 Task: Find connections with filter location At Tall al Kabīr with filter topic #jobwith filter profile language Potuguese with filter current company Isha Foundation with filter school Amity University Rajasthan, Jaipur with filter industry Oil Extraction with filter service category Administrative with filter keywords title Paralegal
Action: Mouse moved to (545, 75)
Screenshot: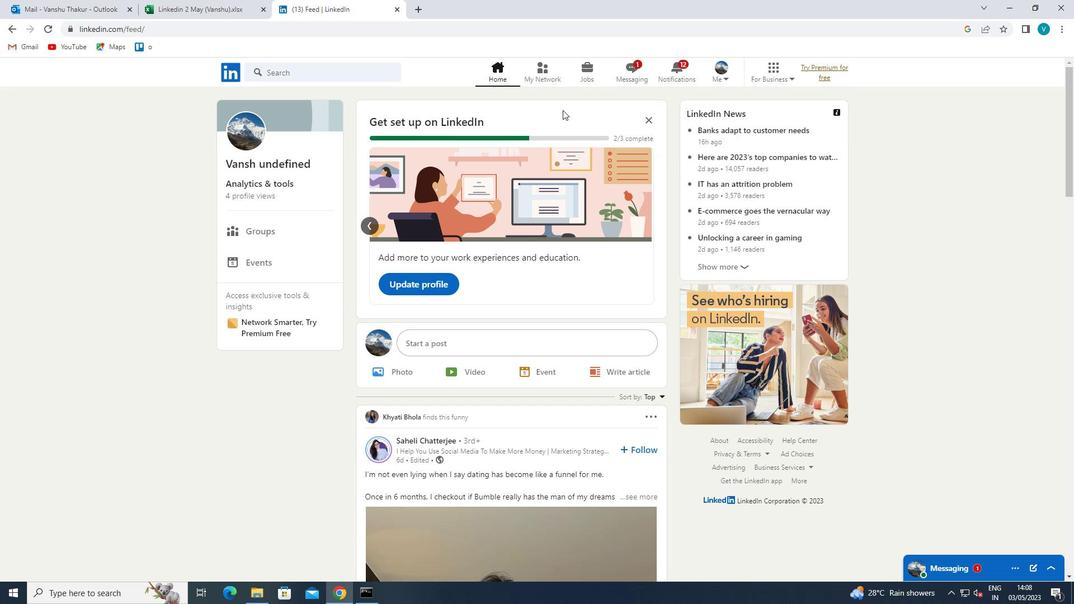
Action: Mouse pressed left at (545, 75)
Screenshot: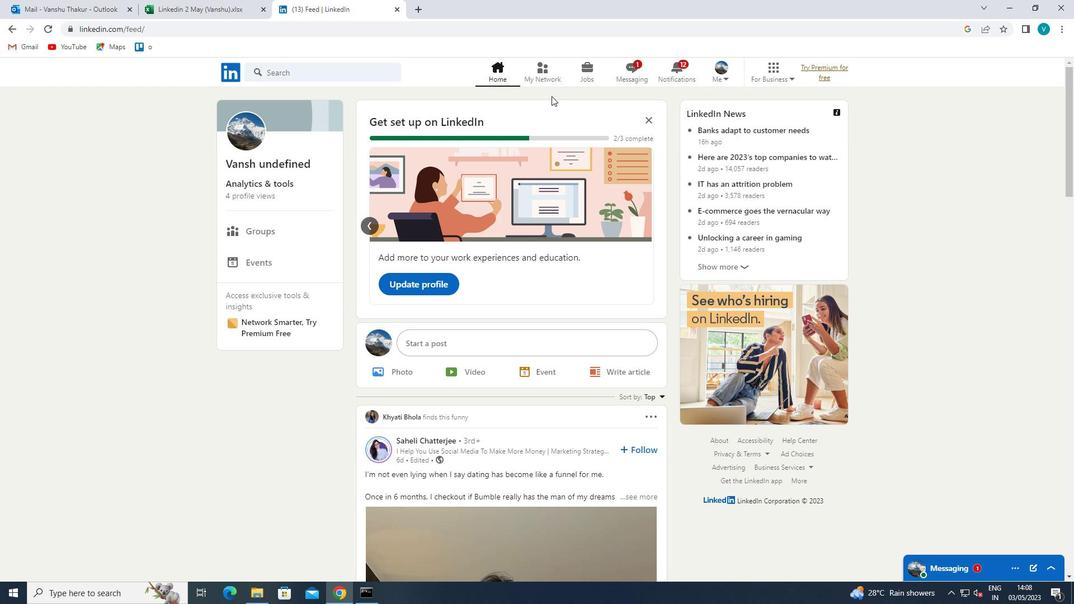 
Action: Mouse moved to (340, 132)
Screenshot: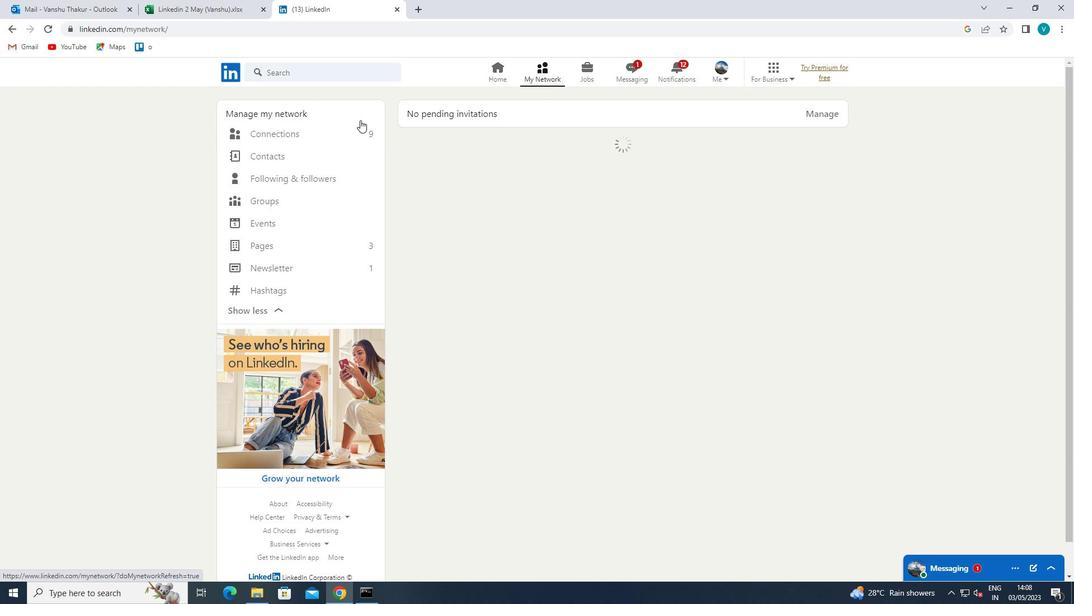 
Action: Mouse pressed left at (340, 132)
Screenshot: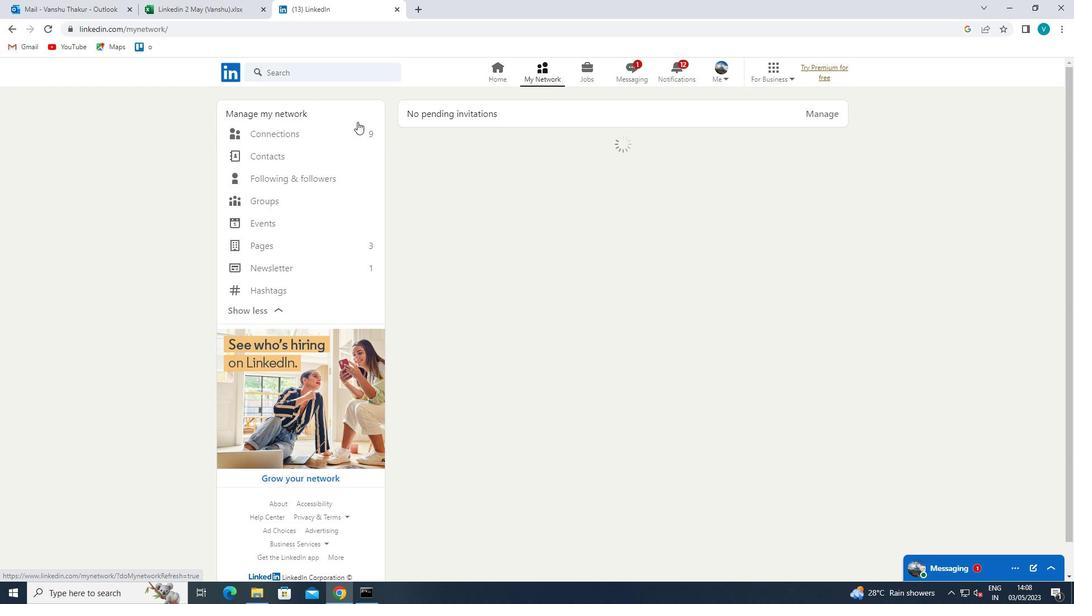 
Action: Mouse moved to (636, 127)
Screenshot: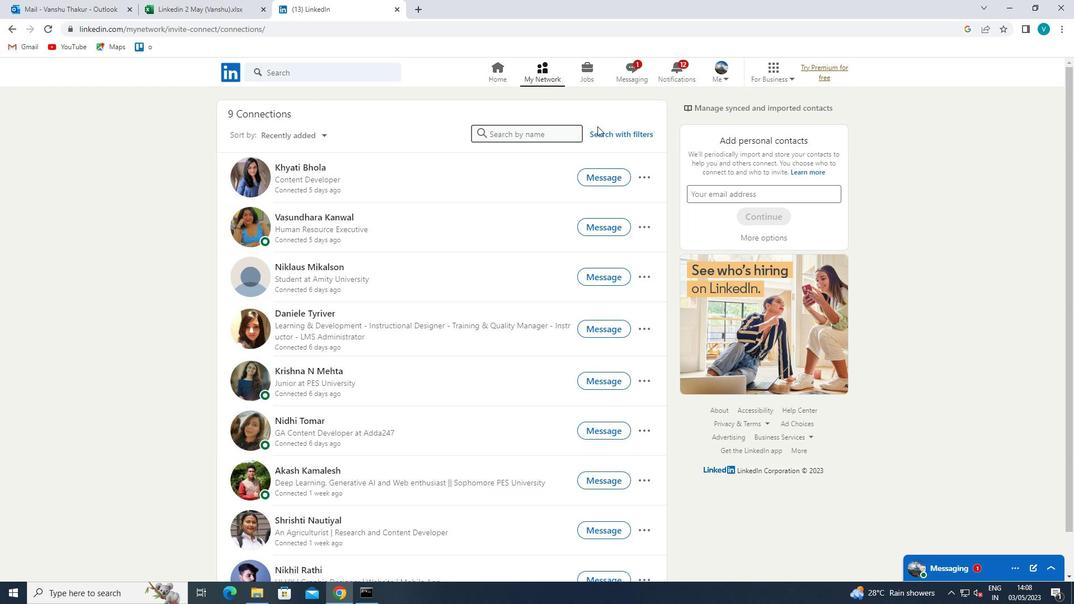 
Action: Mouse pressed left at (636, 127)
Screenshot: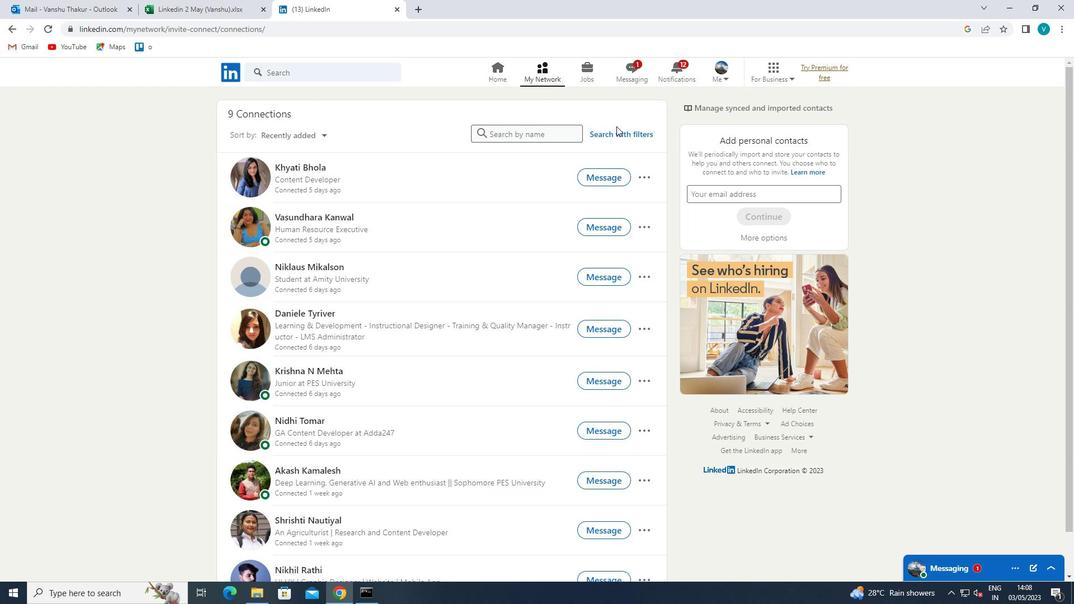 
Action: Mouse moved to (517, 101)
Screenshot: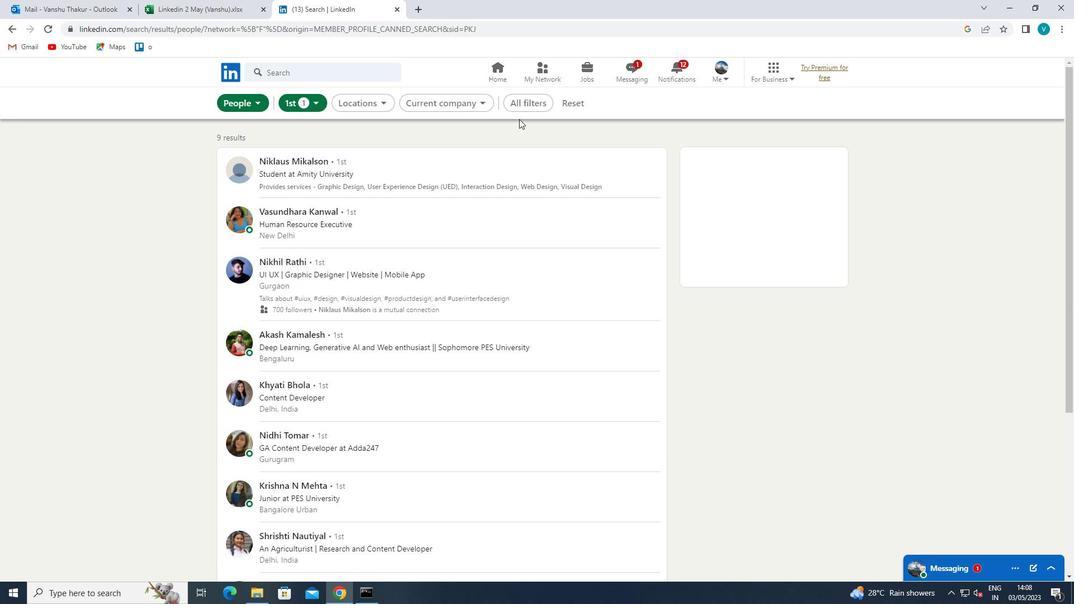 
Action: Mouse pressed left at (517, 101)
Screenshot: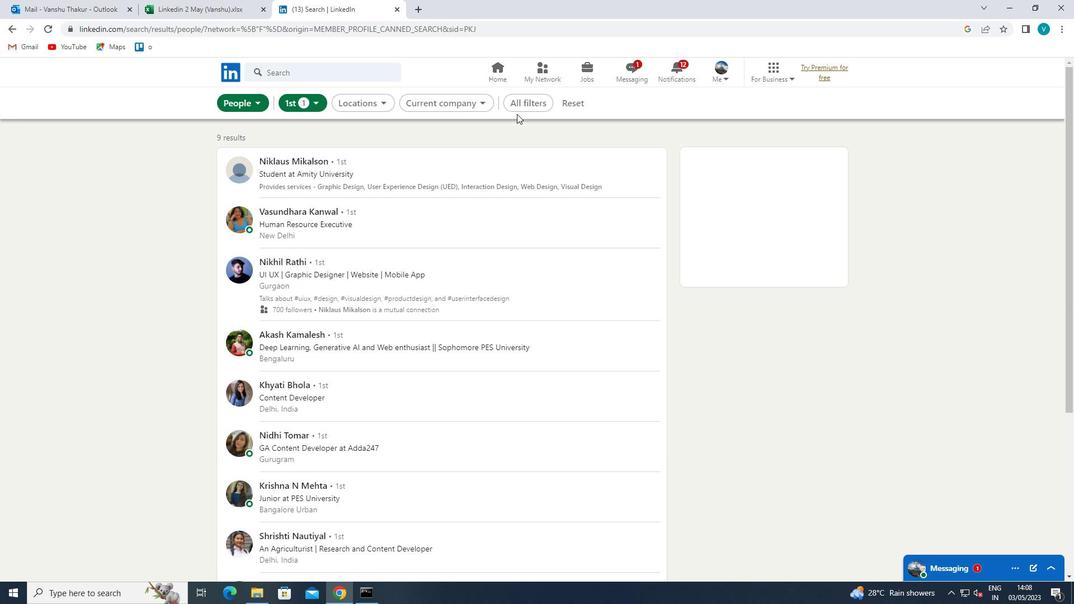 
Action: Mouse moved to (867, 263)
Screenshot: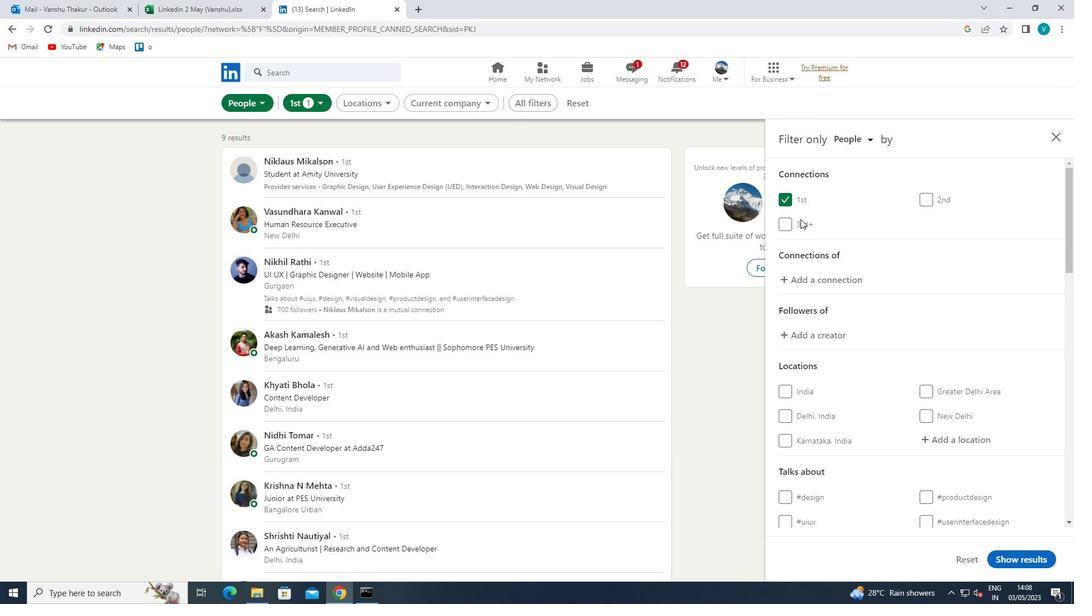 
Action: Mouse scrolled (867, 262) with delta (0, 0)
Screenshot: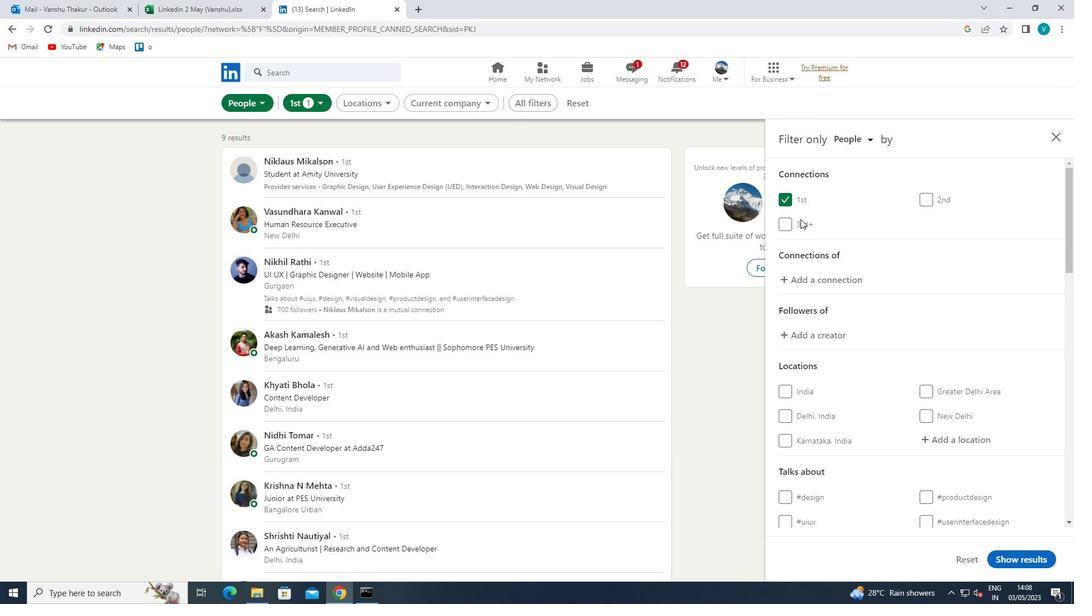 
Action: Mouse moved to (871, 267)
Screenshot: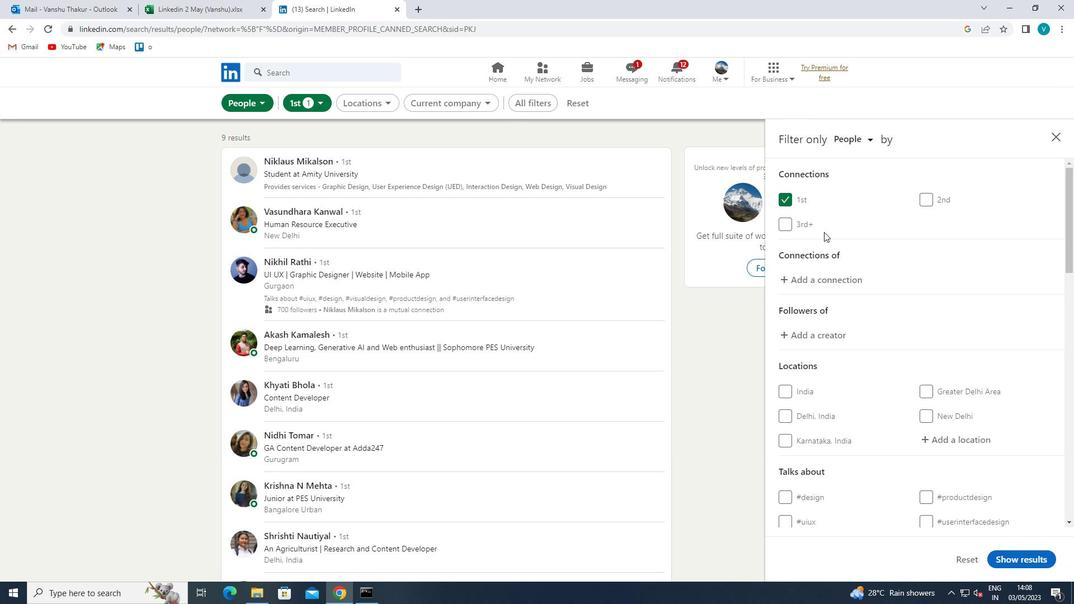 
Action: Mouse scrolled (871, 266) with delta (0, 0)
Screenshot: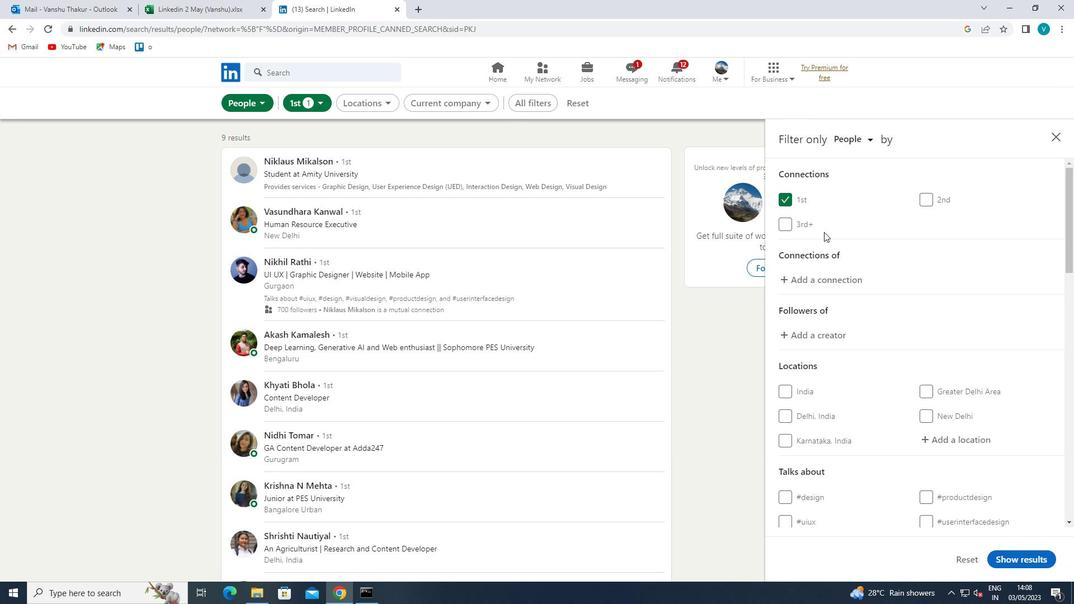 
Action: Mouse moved to (960, 332)
Screenshot: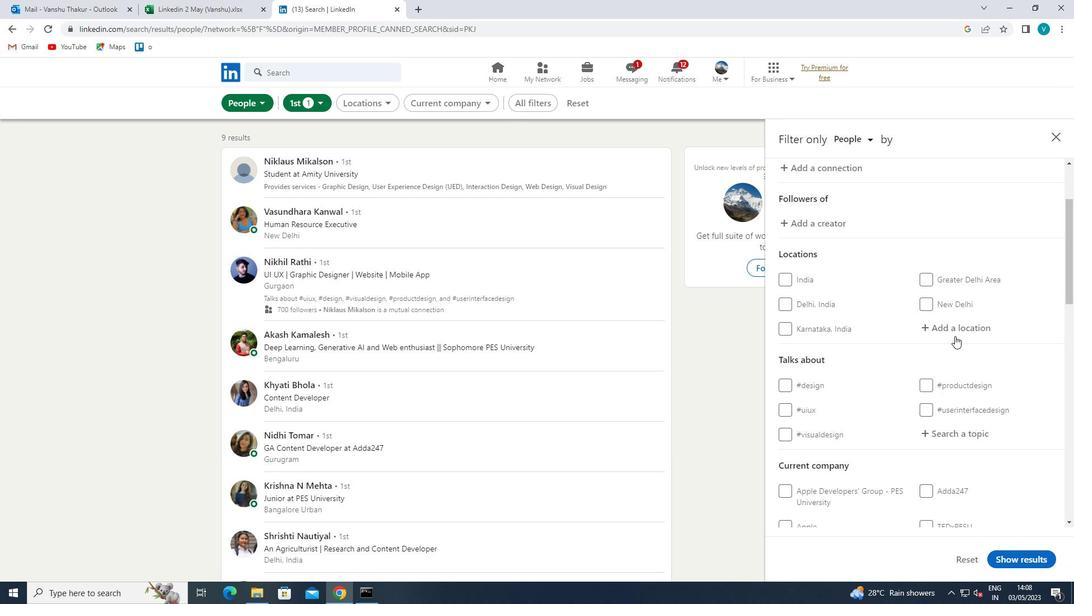 
Action: Mouse pressed left at (960, 332)
Screenshot: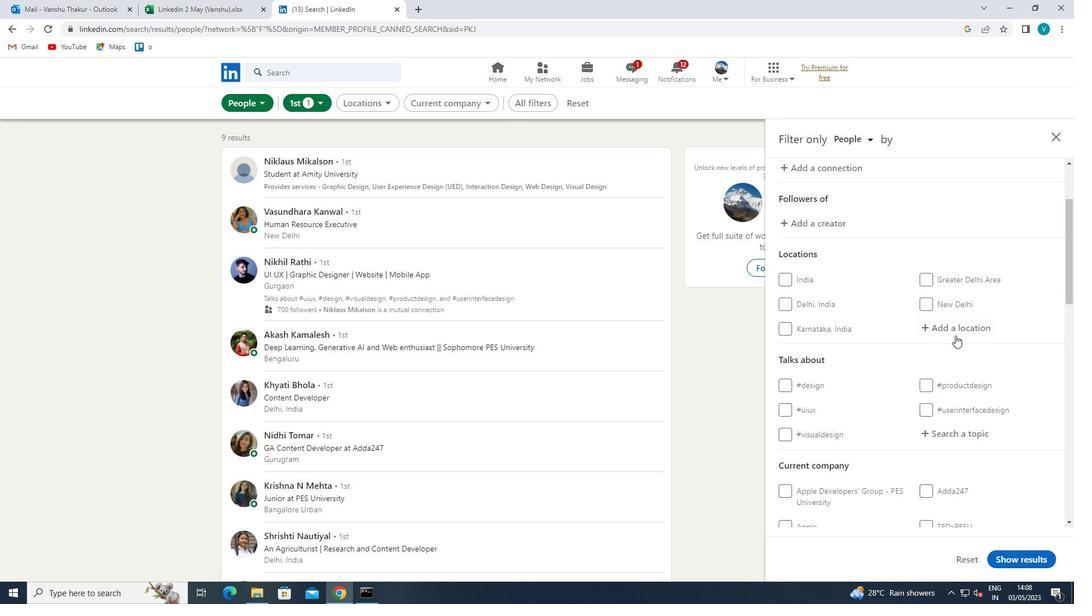
Action: Mouse moved to (839, 406)
Screenshot: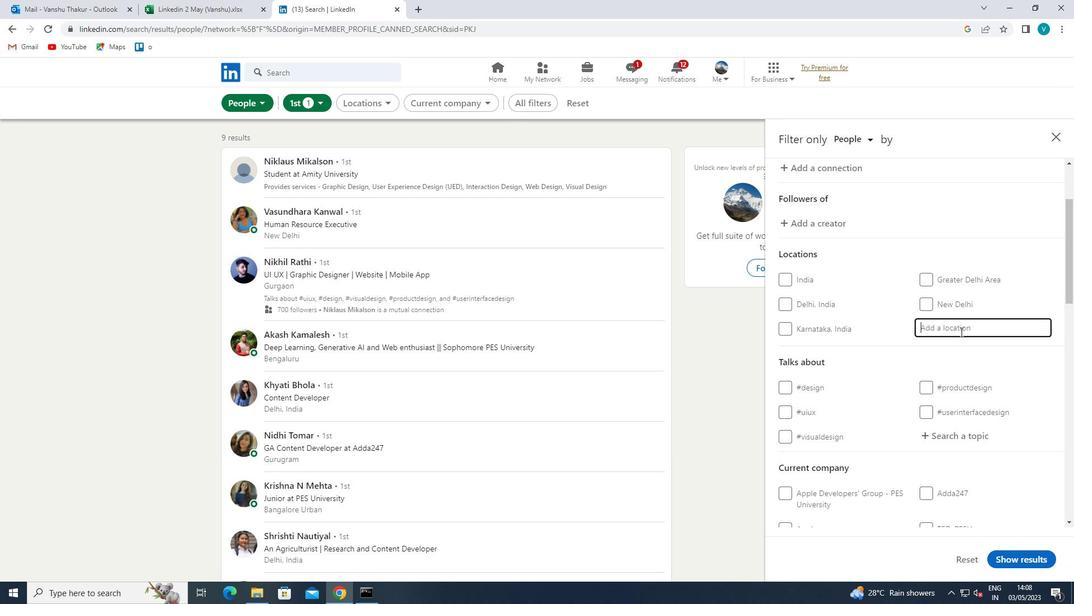 
Action: Key pressed <Key.shift>AT<Key.space><Key.shift>TALL<Key.space>
Screenshot: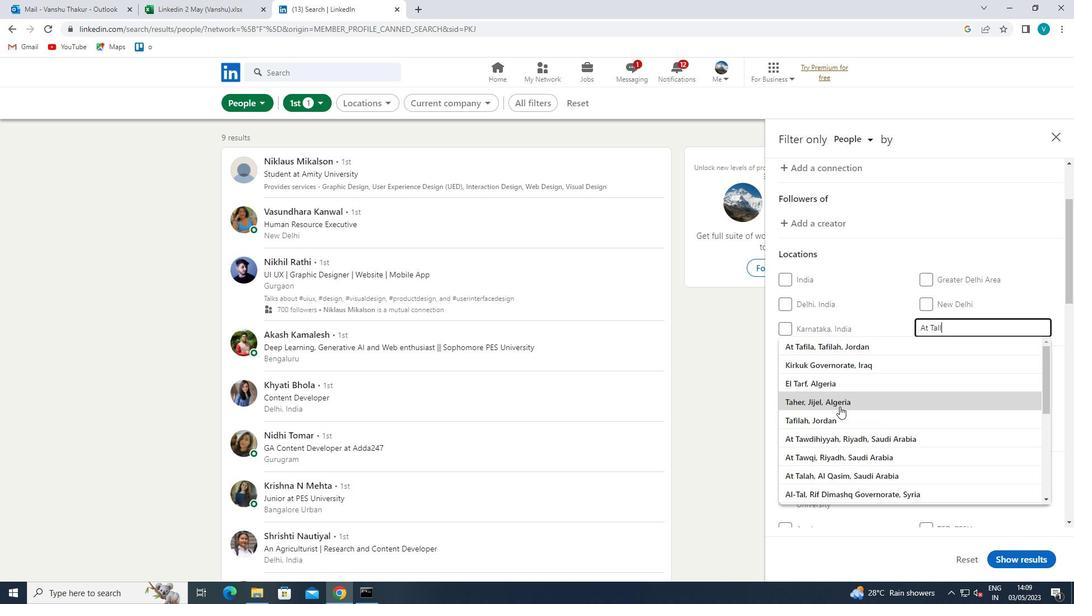 
Action: Mouse moved to (887, 345)
Screenshot: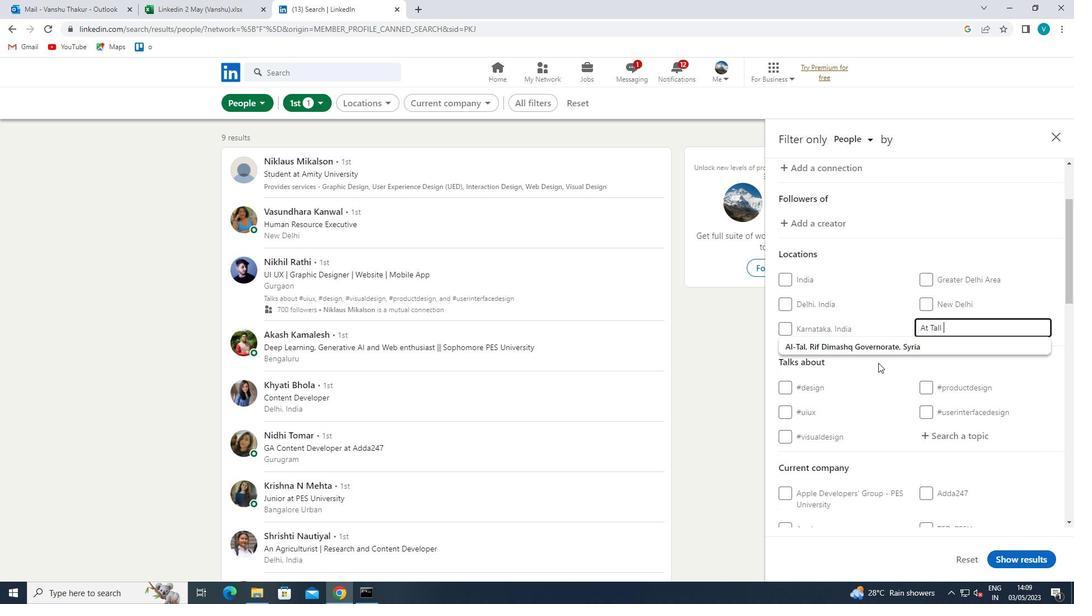 
Action: Mouse pressed left at (887, 345)
Screenshot: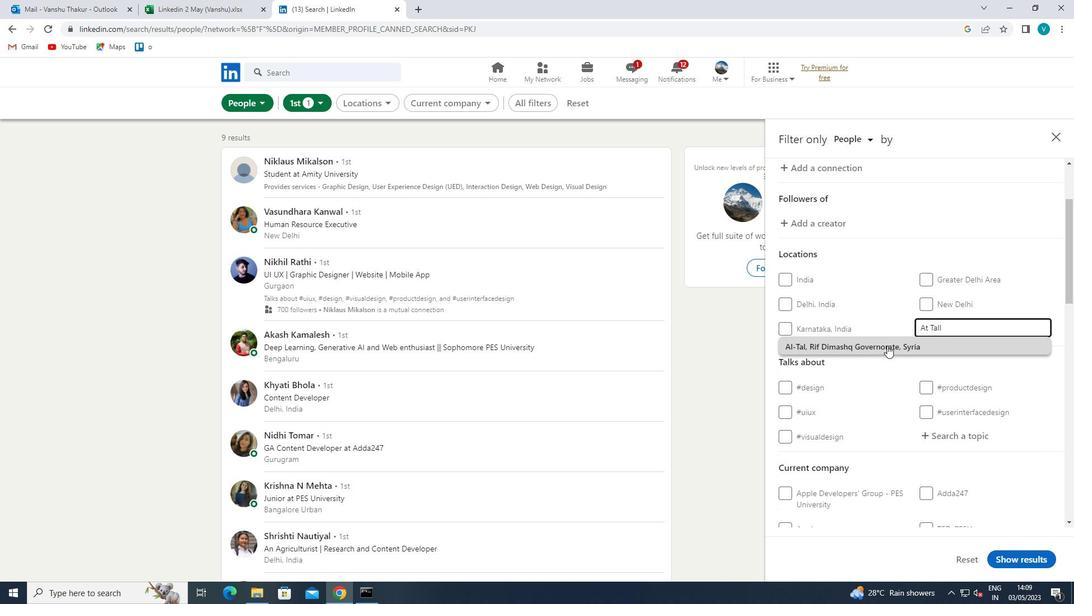 
Action: Mouse moved to (911, 365)
Screenshot: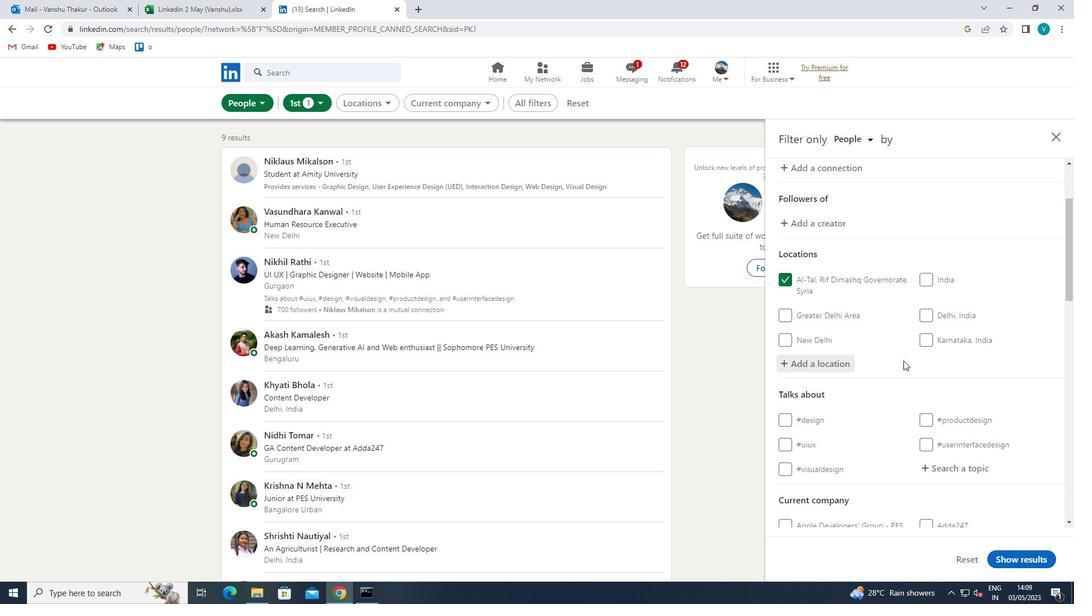
Action: Mouse scrolled (911, 364) with delta (0, 0)
Screenshot: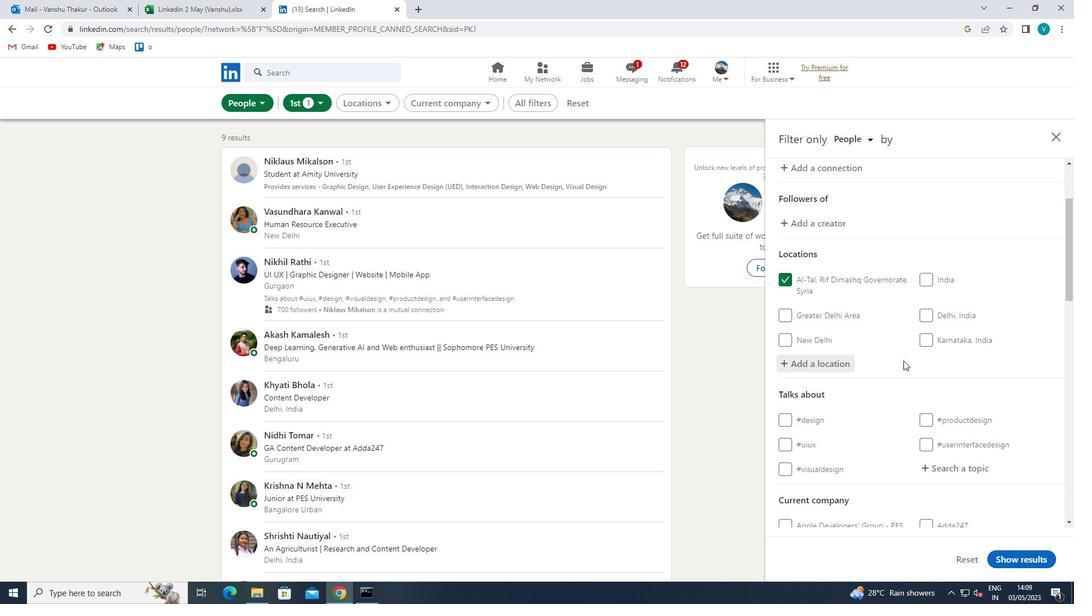 
Action: Mouse scrolled (911, 364) with delta (0, 0)
Screenshot: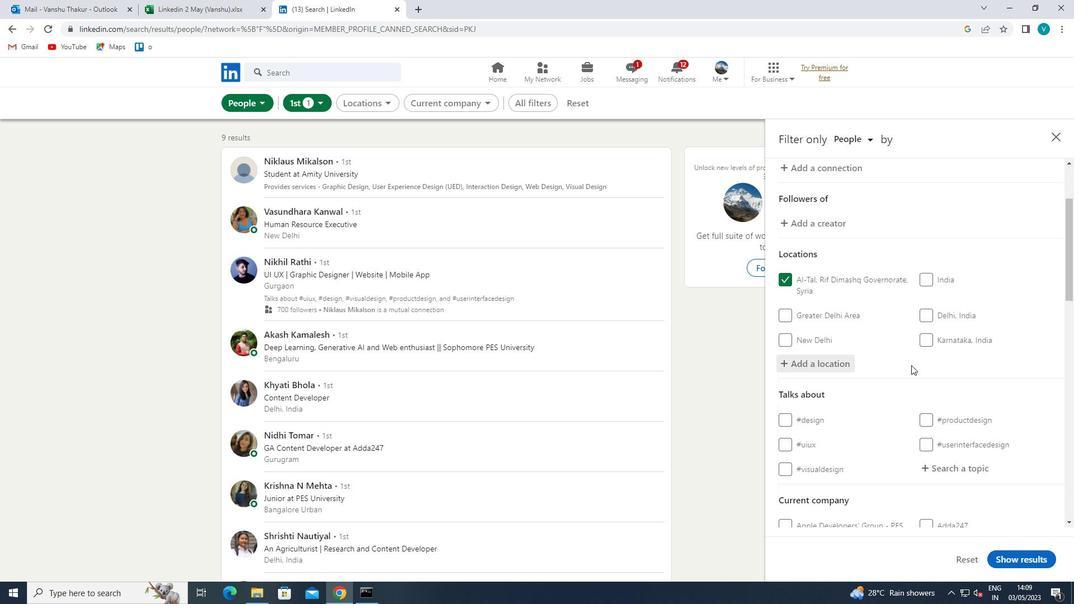 
Action: Mouse moved to (951, 362)
Screenshot: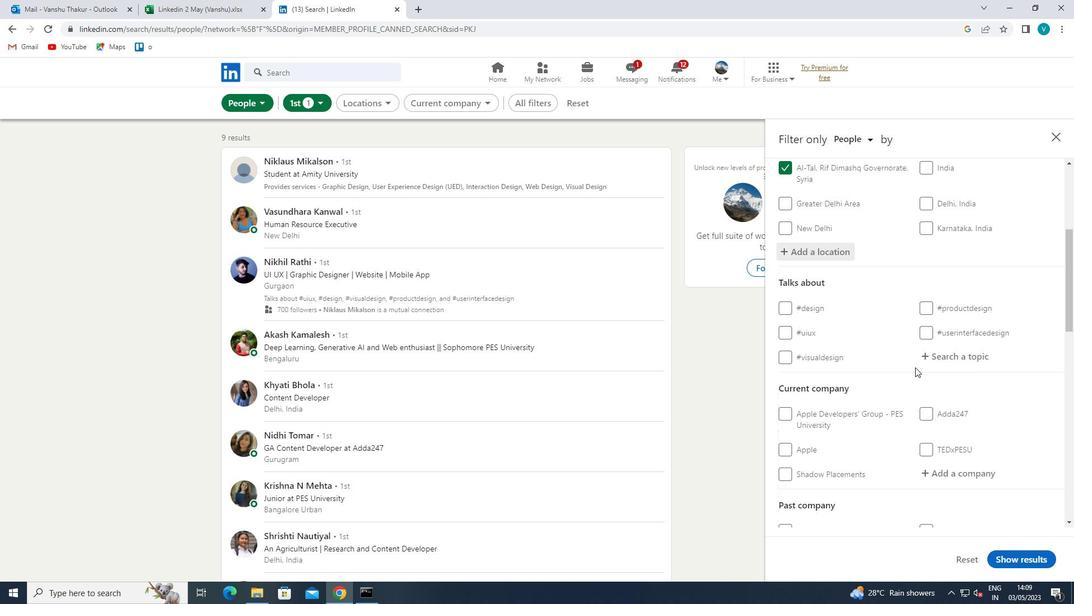 
Action: Mouse pressed left at (951, 362)
Screenshot: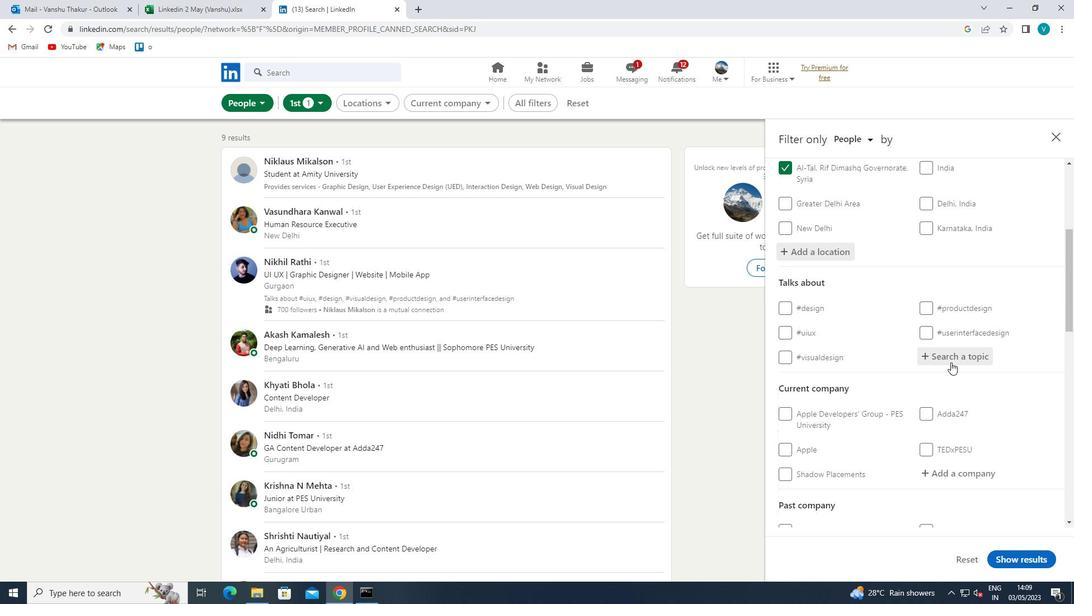 
Action: Mouse moved to (900, 392)
Screenshot: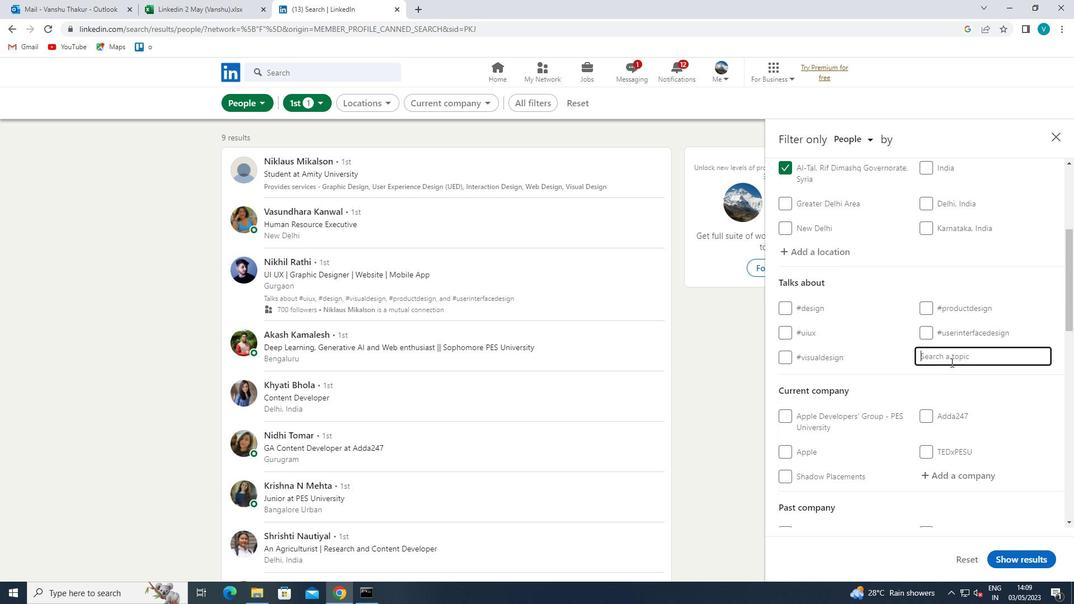 
Action: Key pressed JOB
Screenshot: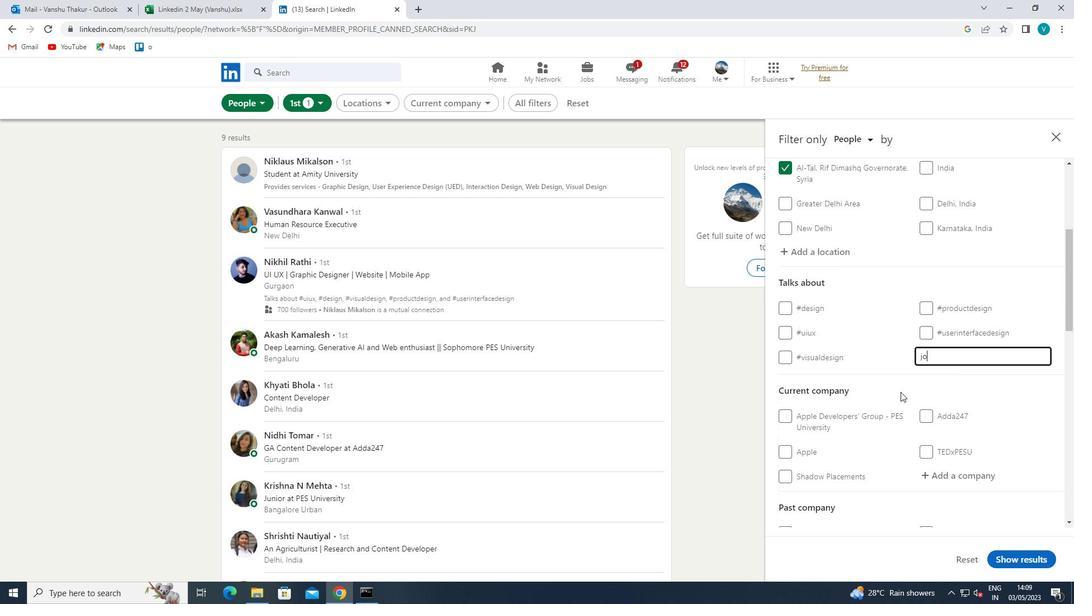 
Action: Mouse moved to (898, 374)
Screenshot: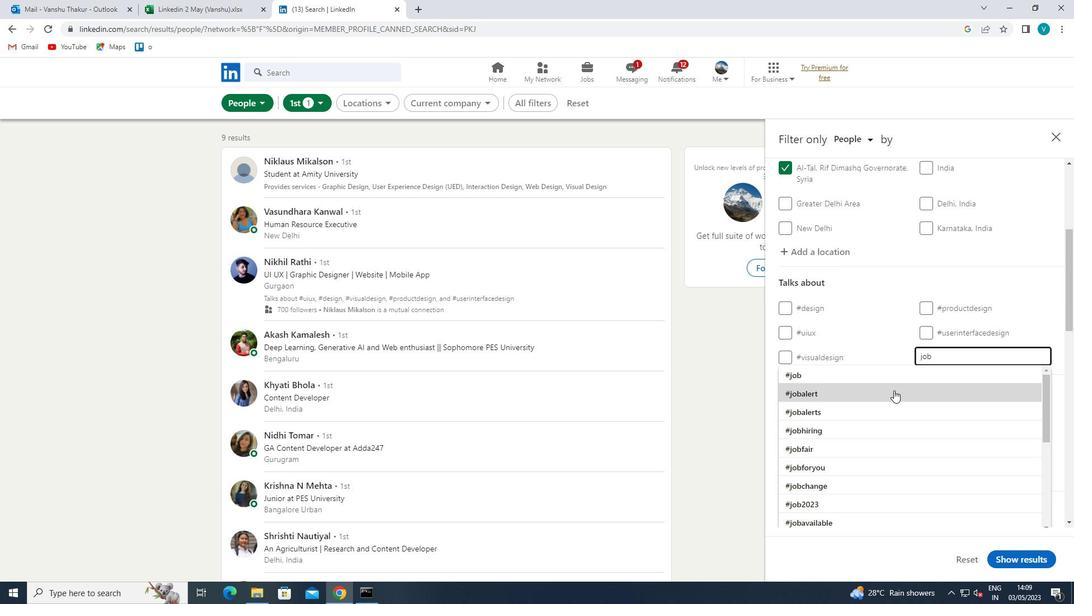 
Action: Mouse pressed left at (898, 374)
Screenshot: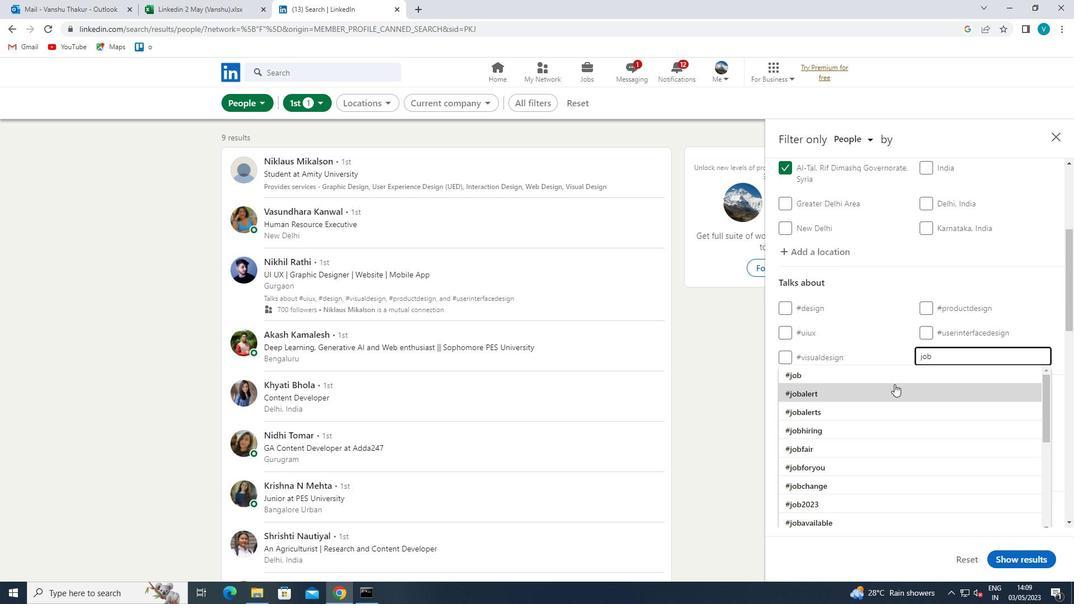 
Action: Mouse moved to (900, 373)
Screenshot: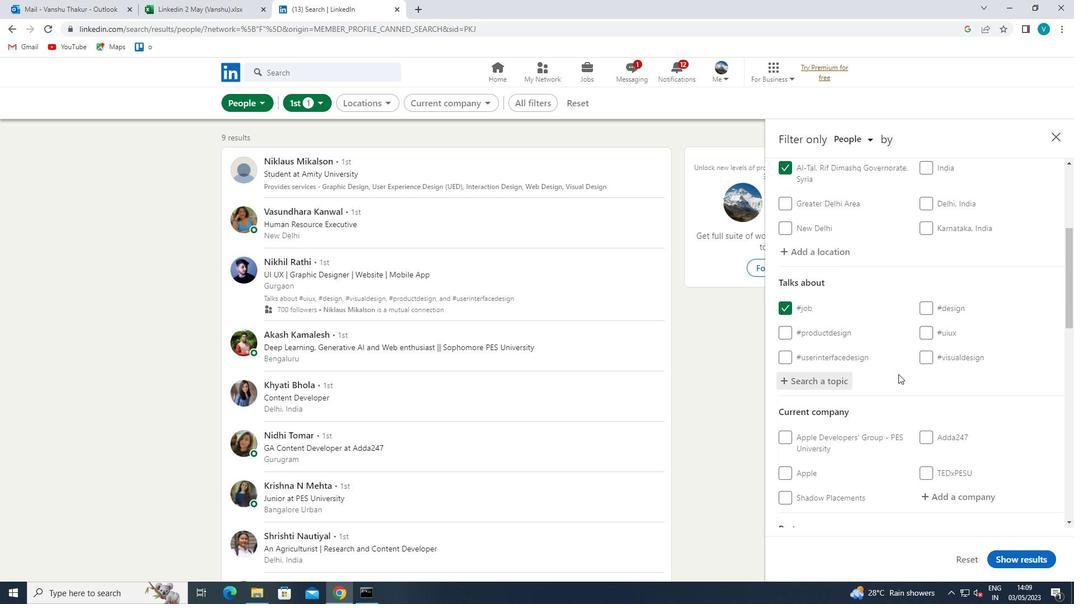 
Action: Mouse scrolled (900, 372) with delta (0, 0)
Screenshot: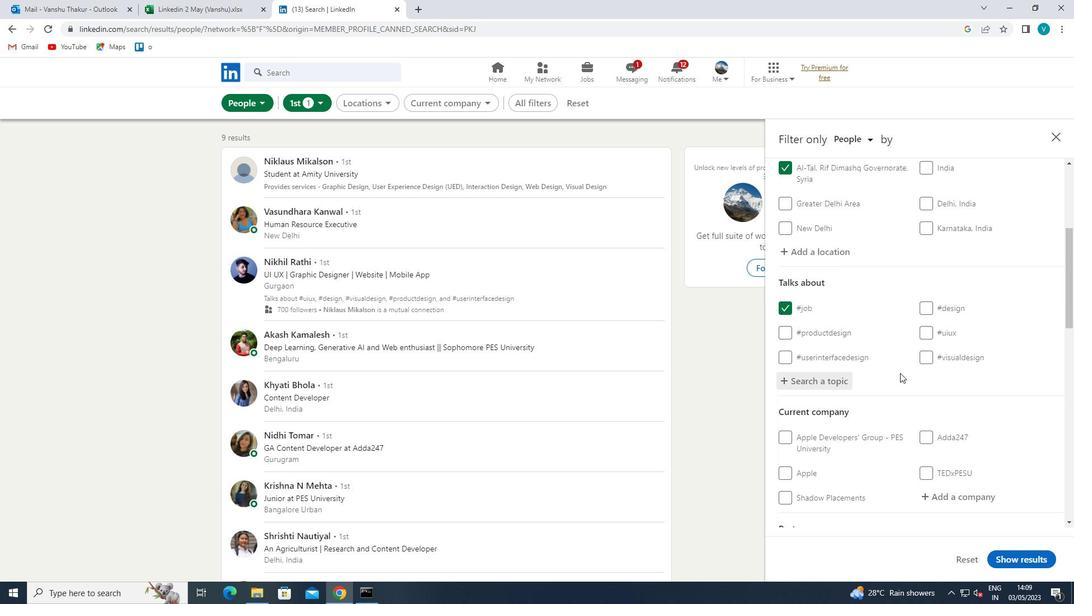 
Action: Mouse scrolled (900, 372) with delta (0, 0)
Screenshot: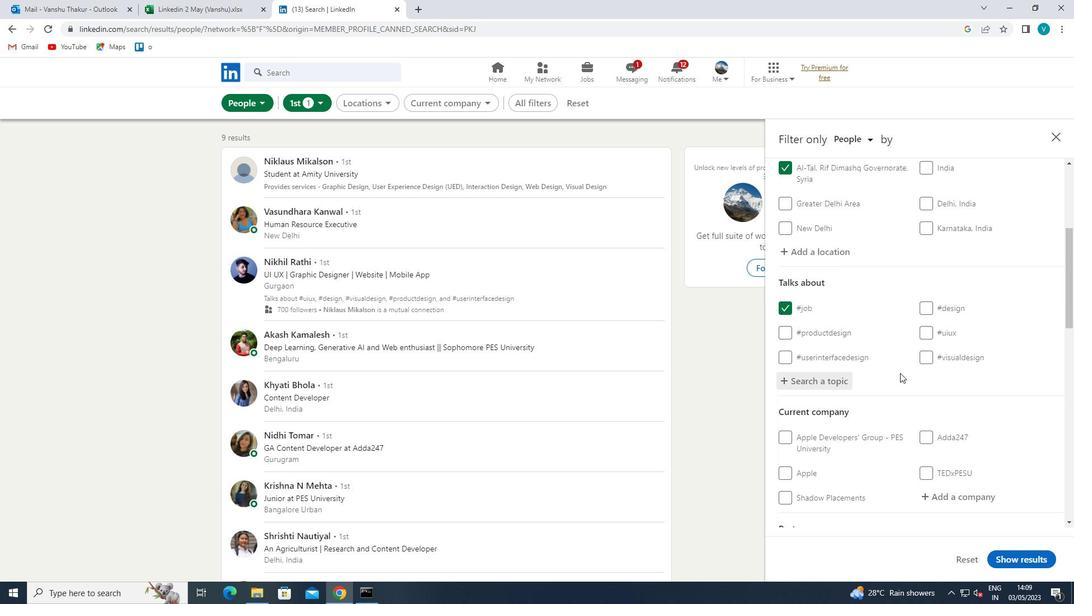 
Action: Mouse scrolled (900, 372) with delta (0, 0)
Screenshot: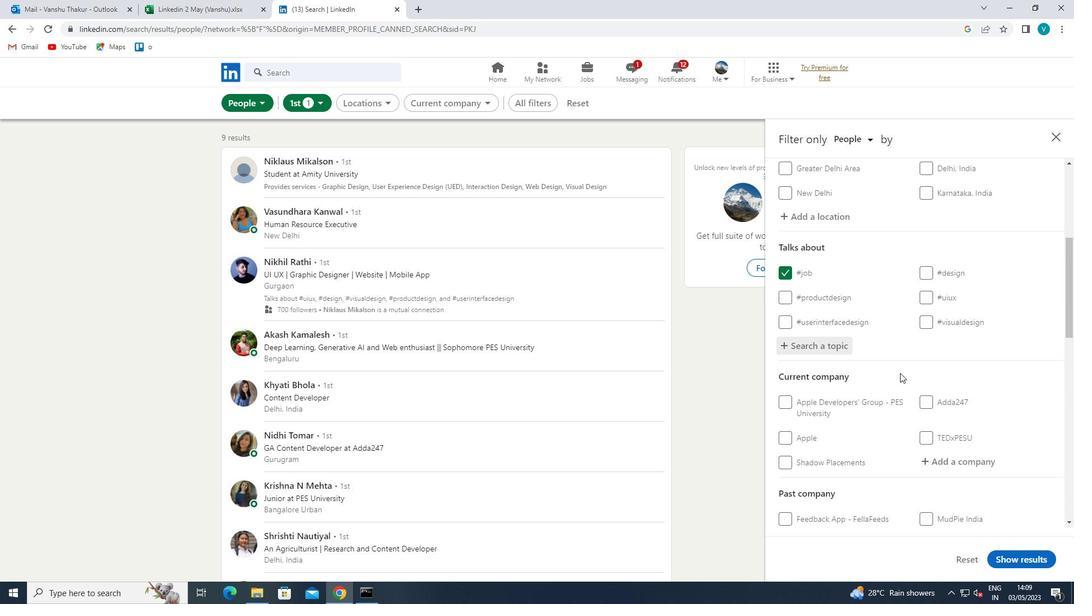 
Action: Mouse moved to (970, 336)
Screenshot: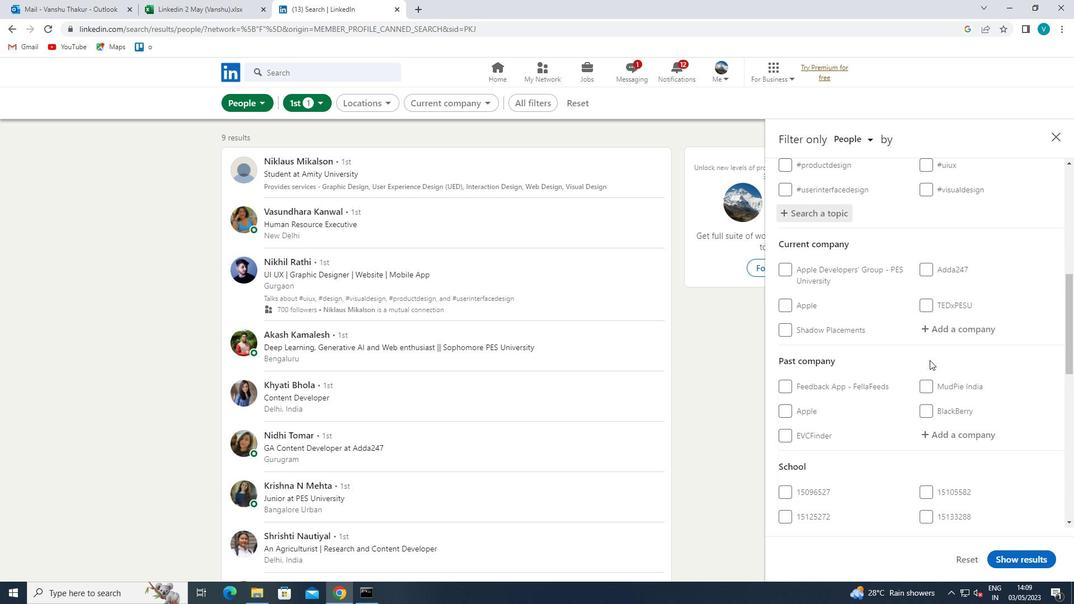 
Action: Mouse pressed left at (970, 336)
Screenshot: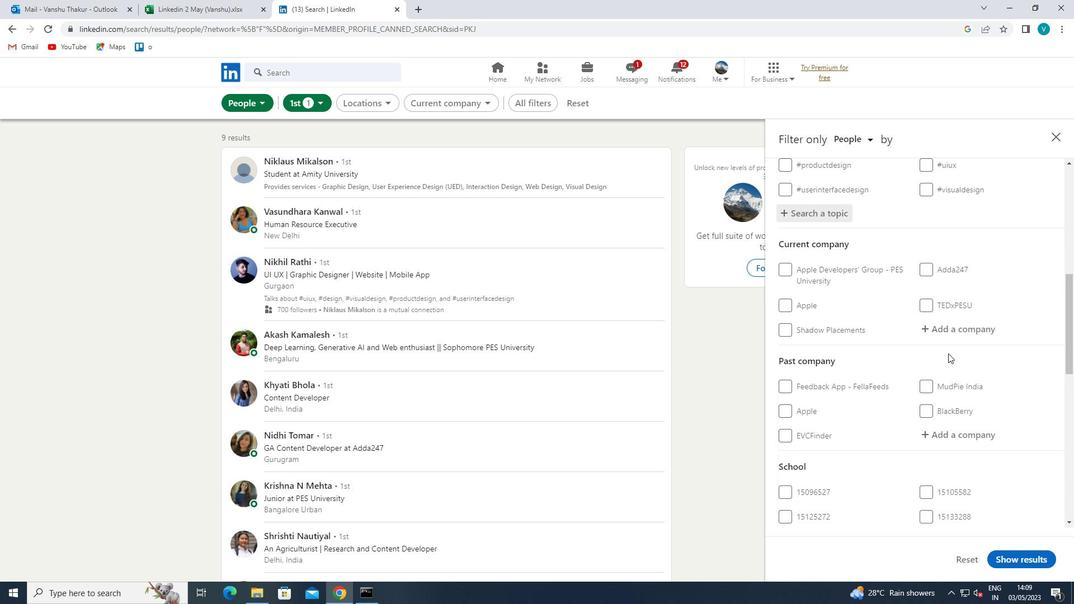
Action: Mouse moved to (921, 362)
Screenshot: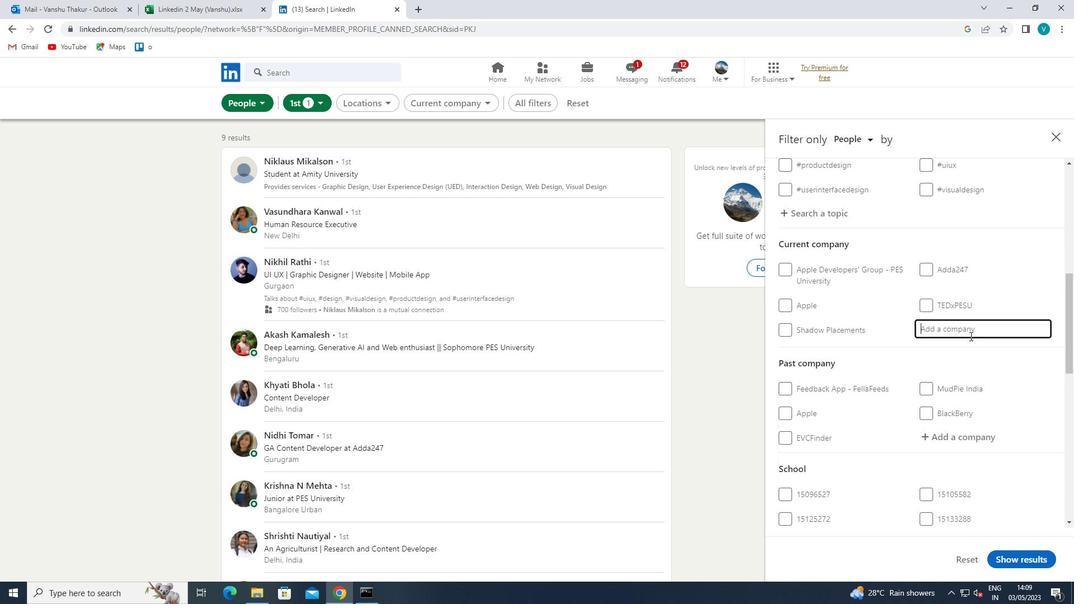 
Action: Key pressed <Key.shift>ISH<Key.space>A<Key.backspace><Key.backspace>A
Screenshot: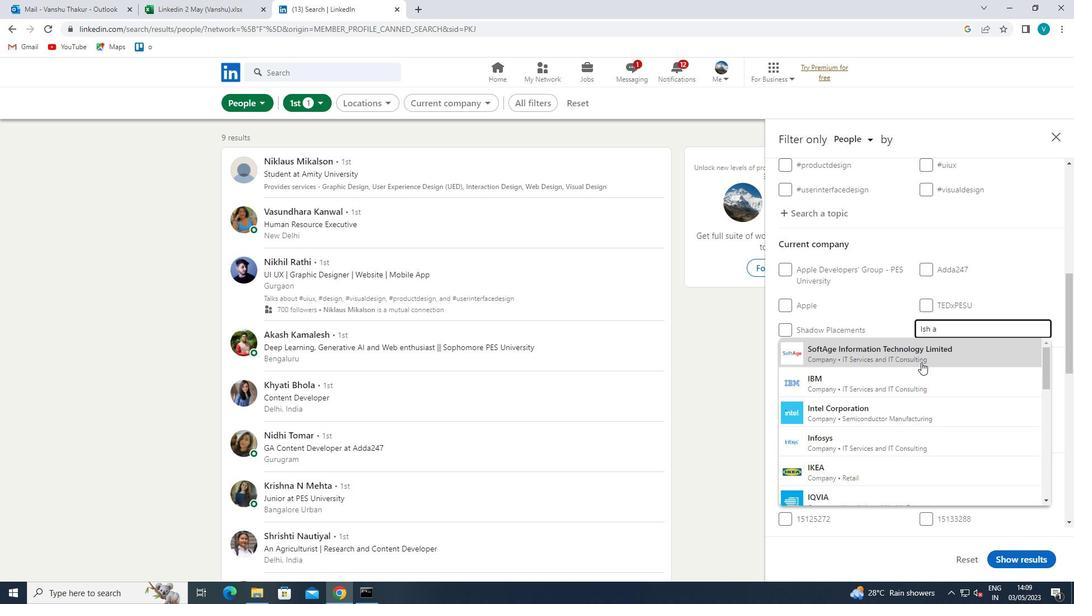 
Action: Mouse moved to (921, 362)
Screenshot: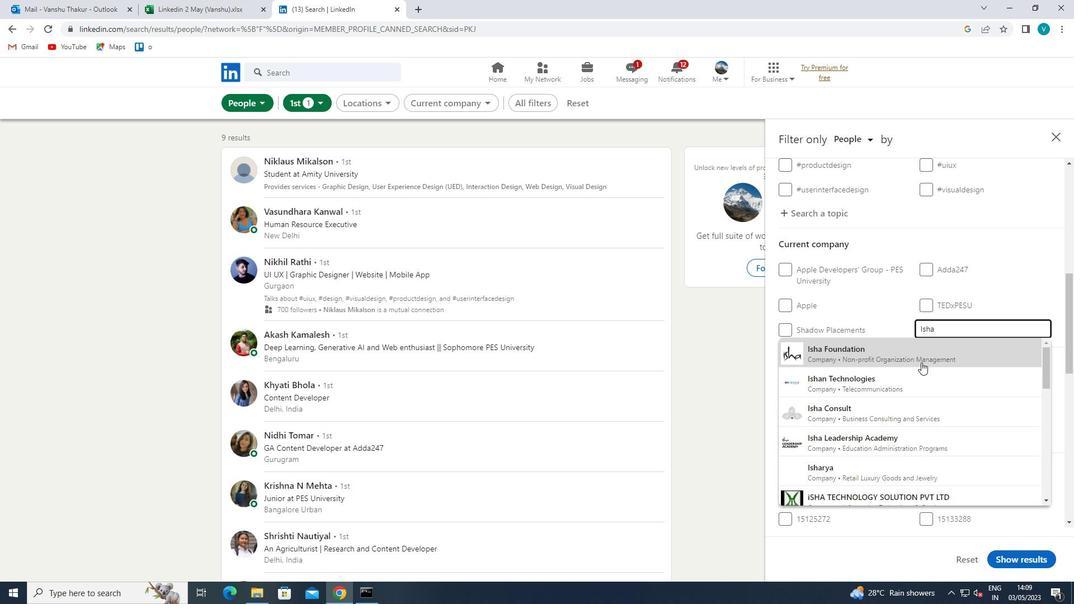 
Action: Key pressed <Key.space>
Screenshot: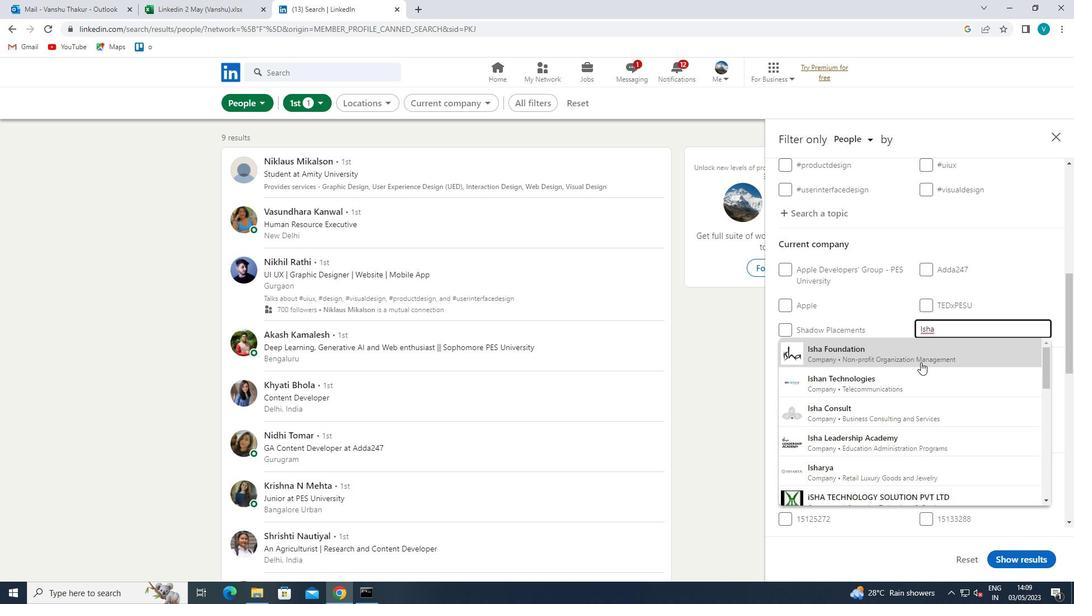 
Action: Mouse pressed left at (921, 362)
Screenshot: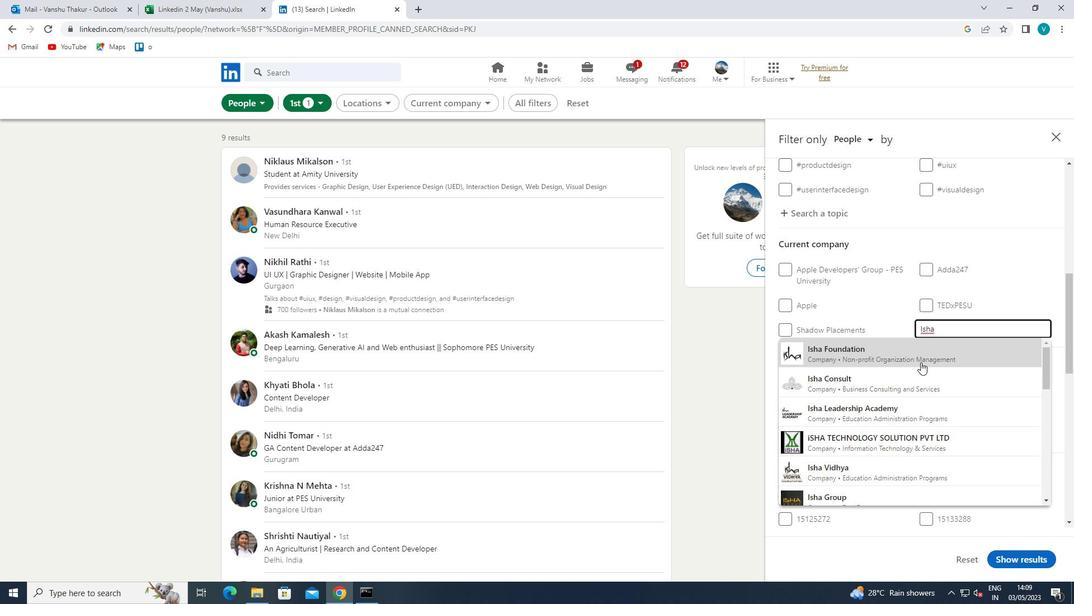 
Action: Mouse scrolled (921, 362) with delta (0, 0)
Screenshot: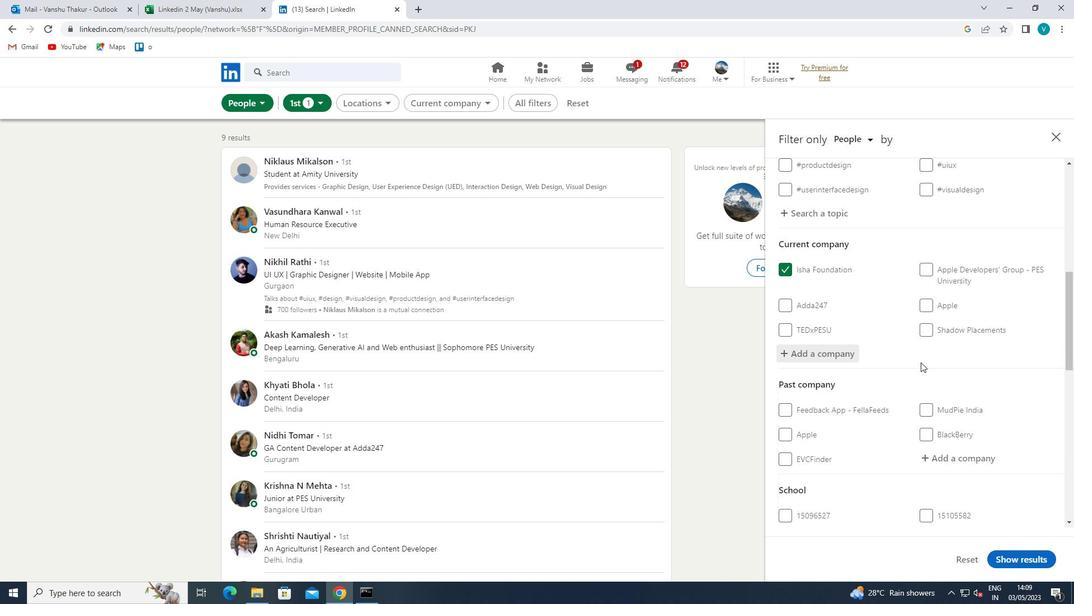 
Action: Mouse scrolled (921, 362) with delta (0, 0)
Screenshot: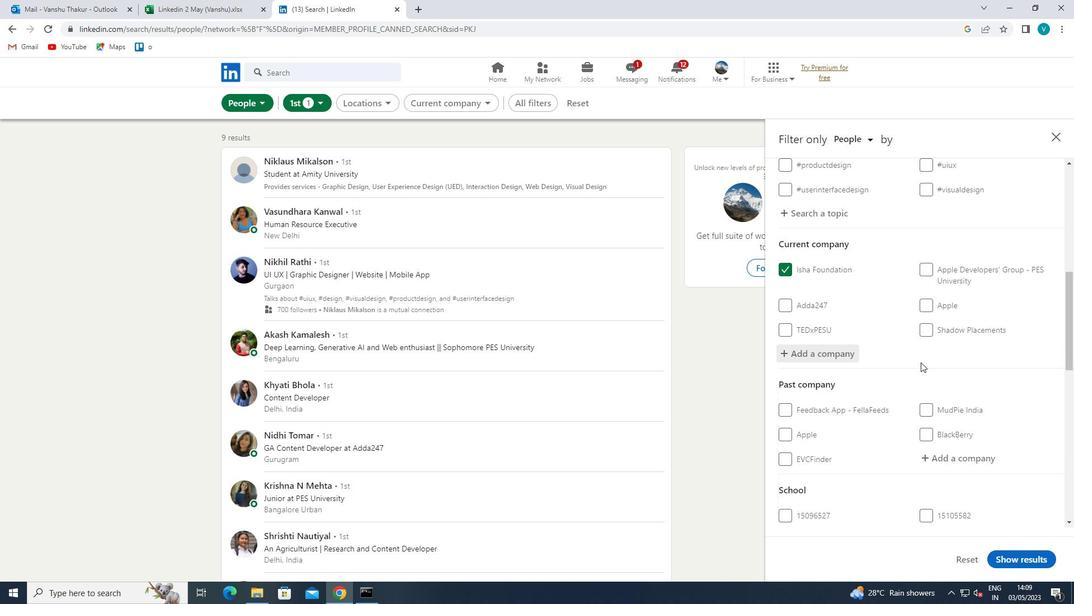 
Action: Mouse scrolled (921, 362) with delta (0, 0)
Screenshot: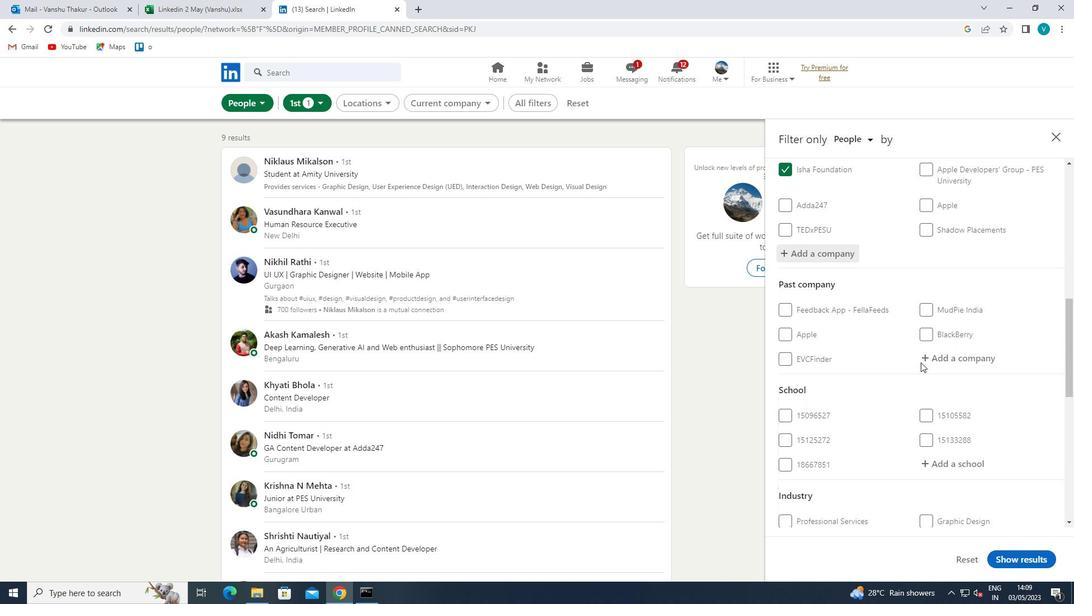 
Action: Mouse scrolled (921, 362) with delta (0, 0)
Screenshot: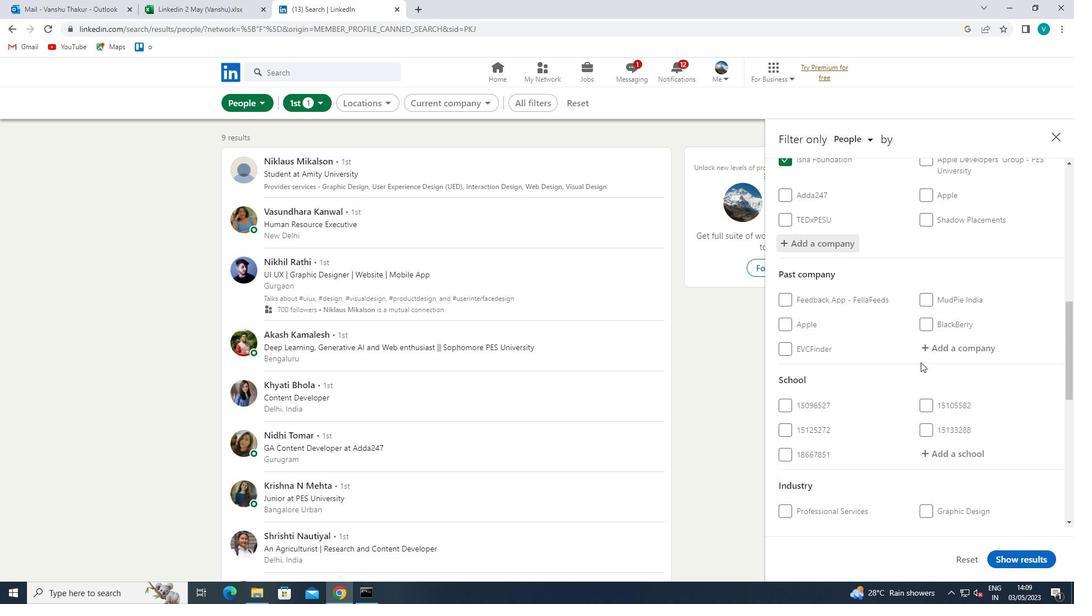 
Action: Mouse moved to (945, 341)
Screenshot: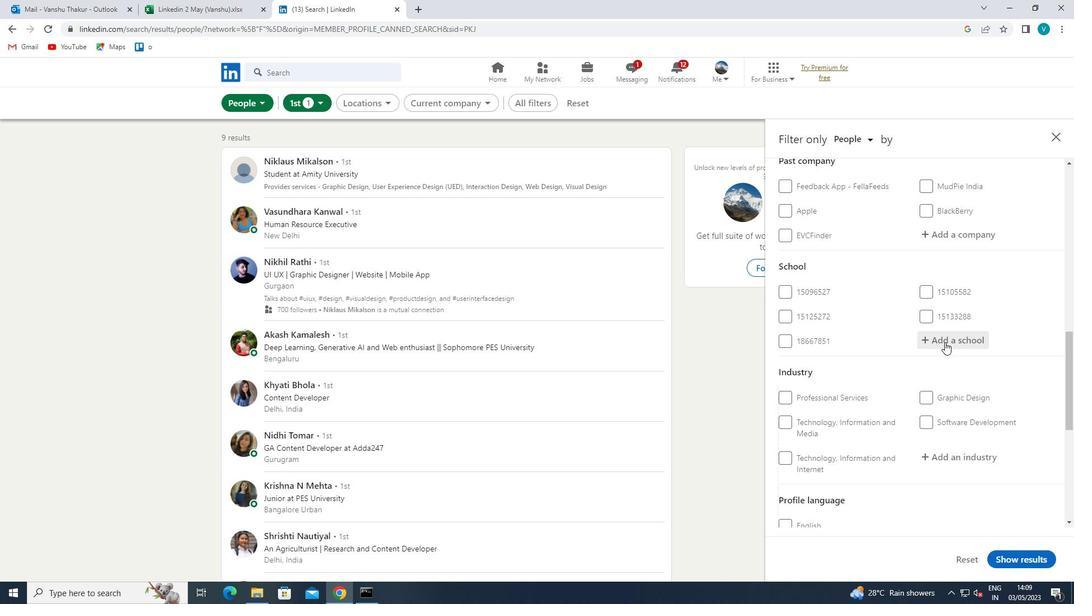 
Action: Mouse pressed left at (945, 341)
Screenshot: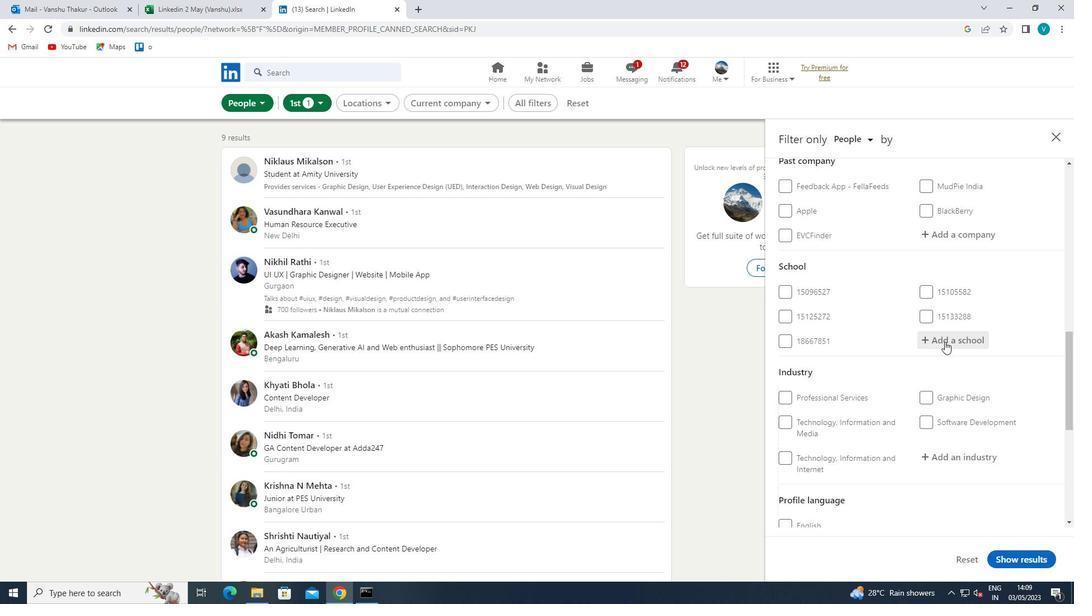 
Action: Key pressed <Key.shift>
Screenshot: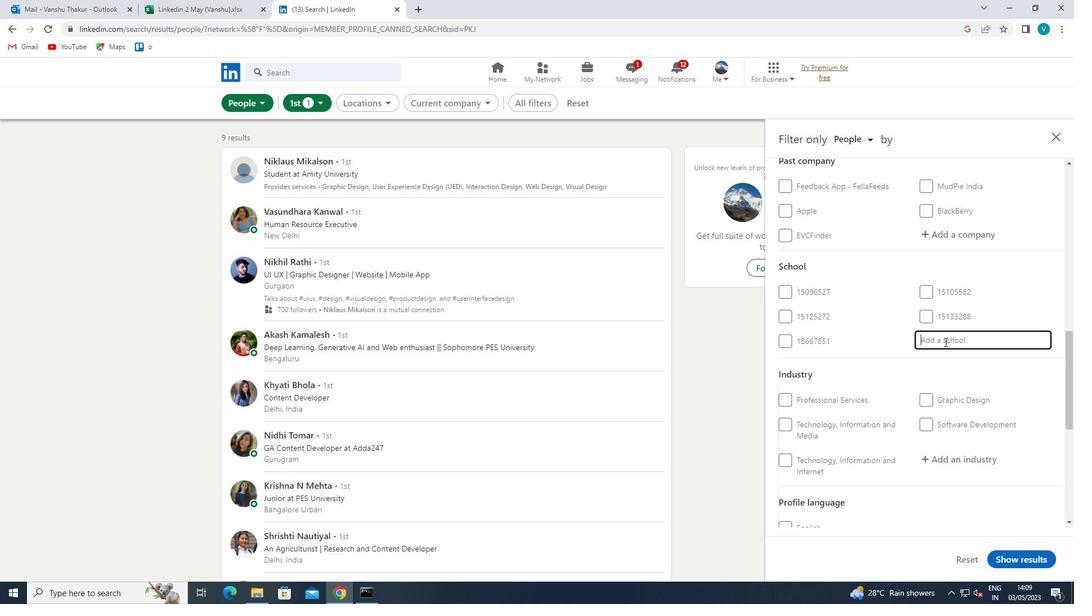 
Action: Mouse moved to (927, 350)
Screenshot: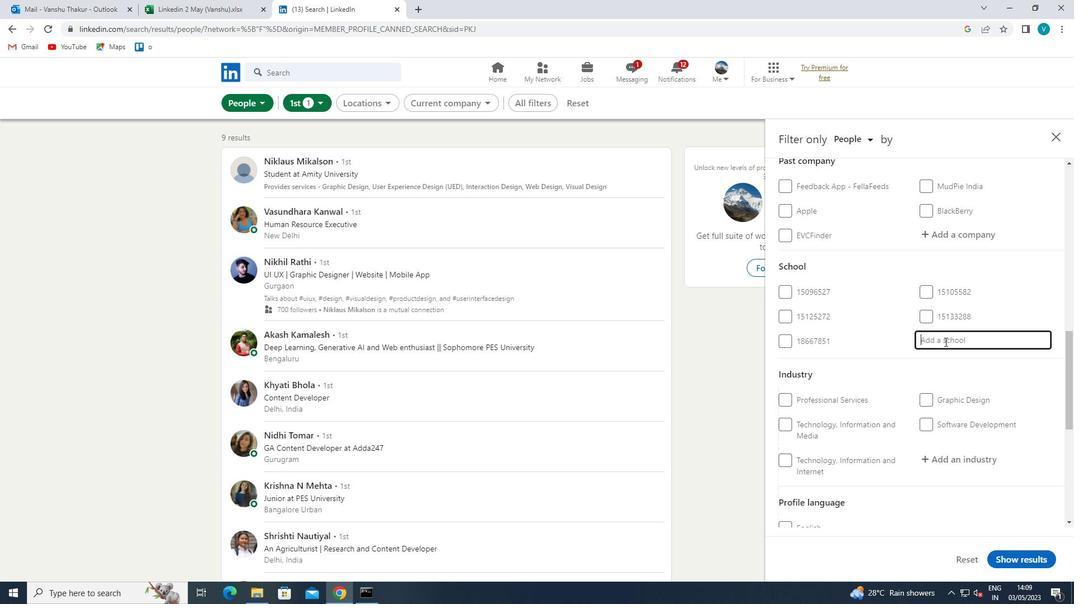 
Action: Key pressed AMITY
Screenshot: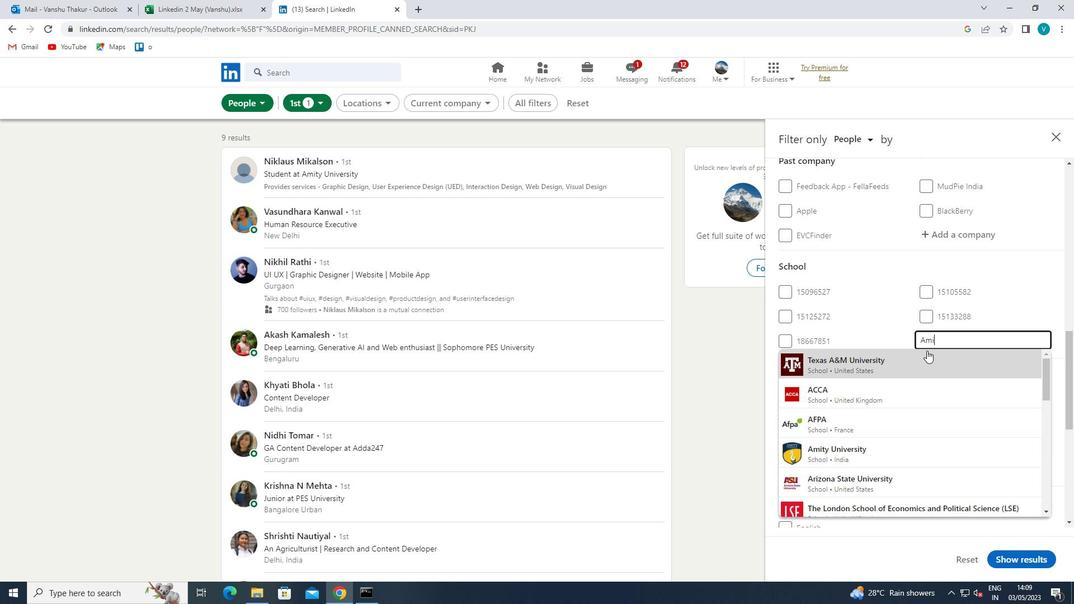 
Action: Mouse moved to (927, 351)
Screenshot: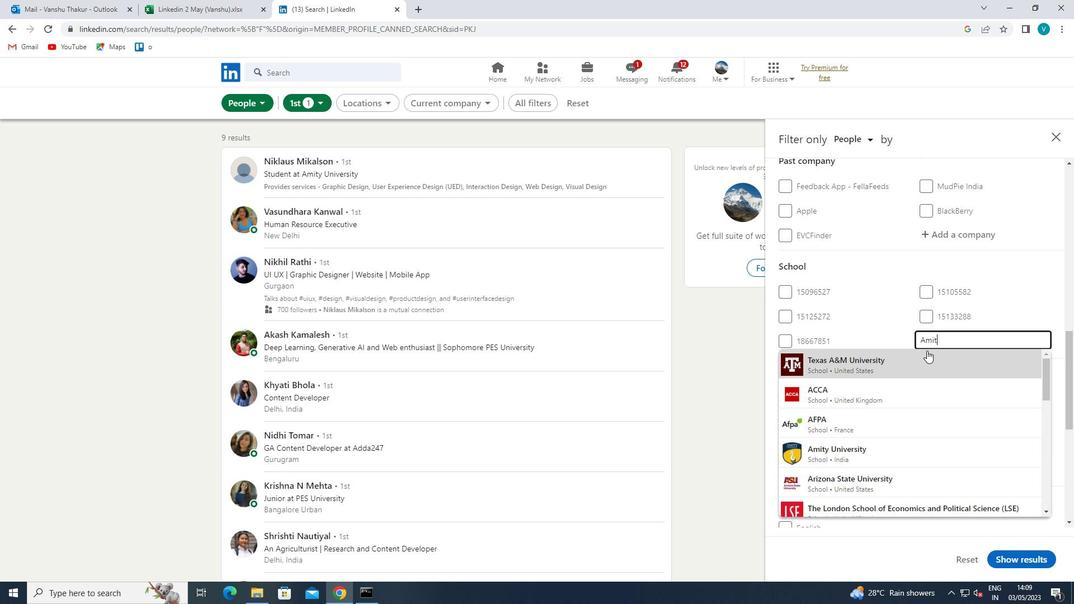 
Action: Key pressed <Key.space><Key.shift>UNIVERSITY
Screenshot: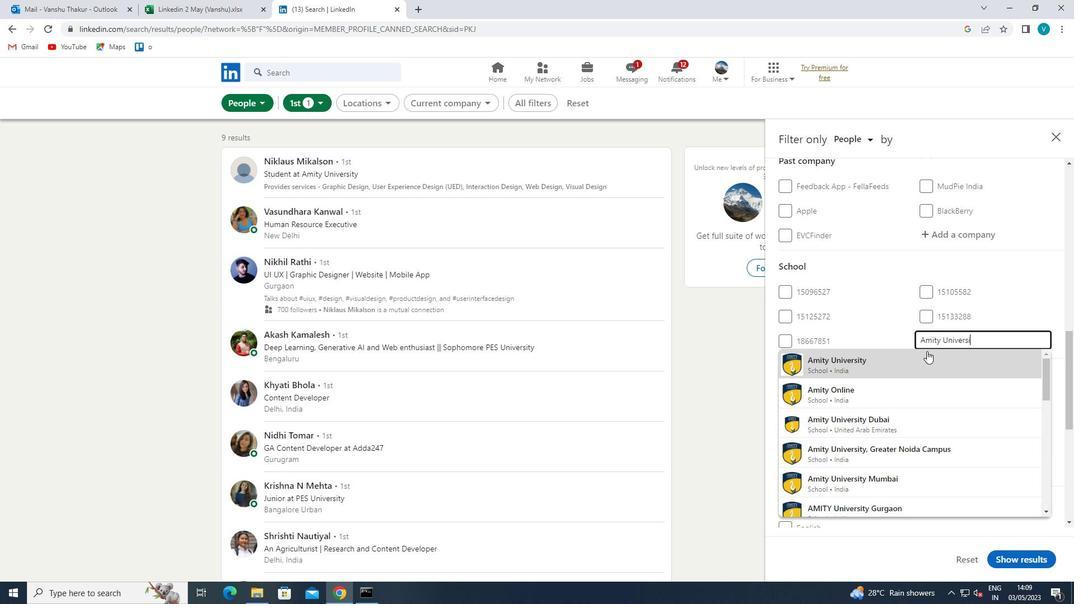 
Action: Mouse moved to (921, 355)
Screenshot: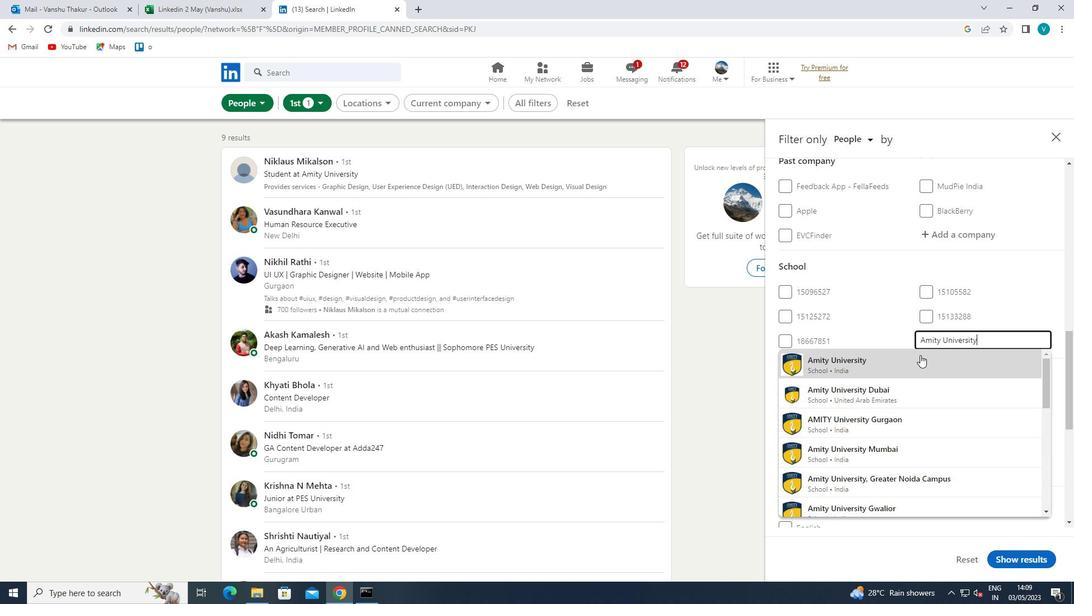 
Action: Key pressed <Key.space><Key.shift>RAJASTHAN
Screenshot: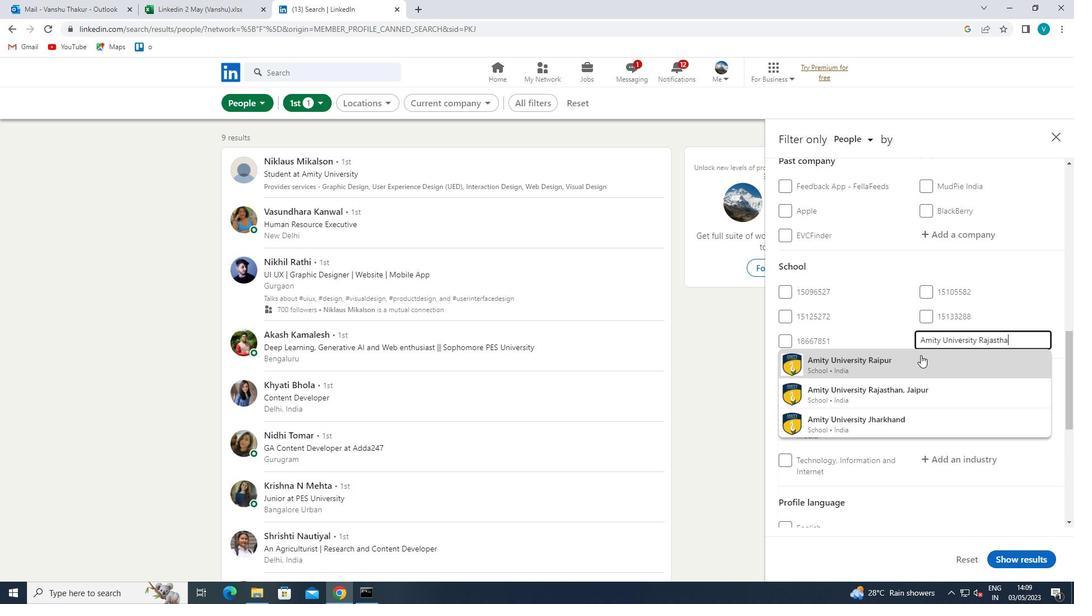 
Action: Mouse moved to (942, 363)
Screenshot: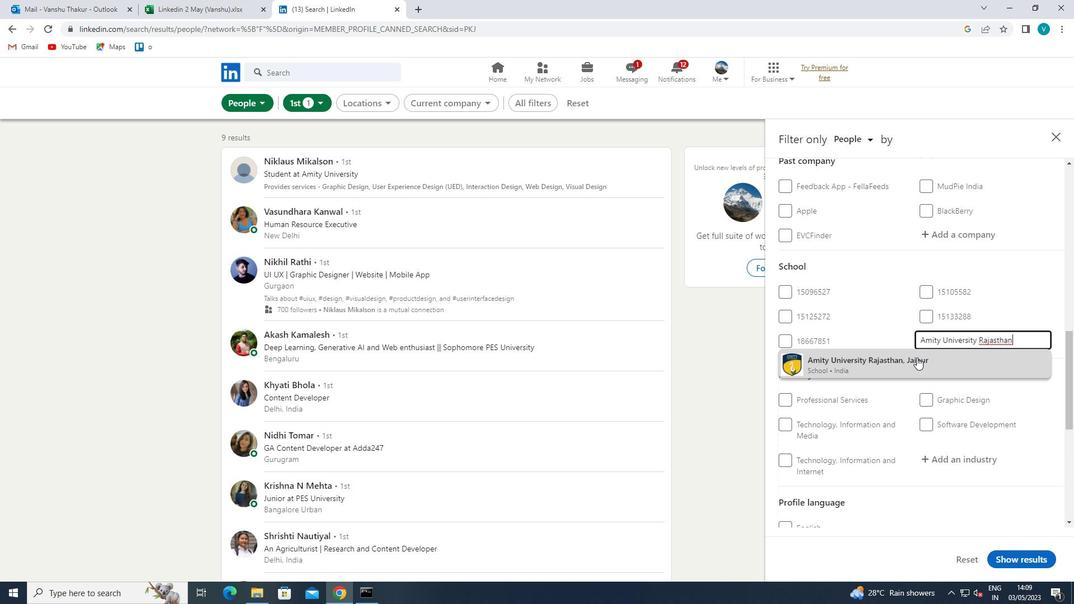
Action: Mouse pressed left at (942, 363)
Screenshot: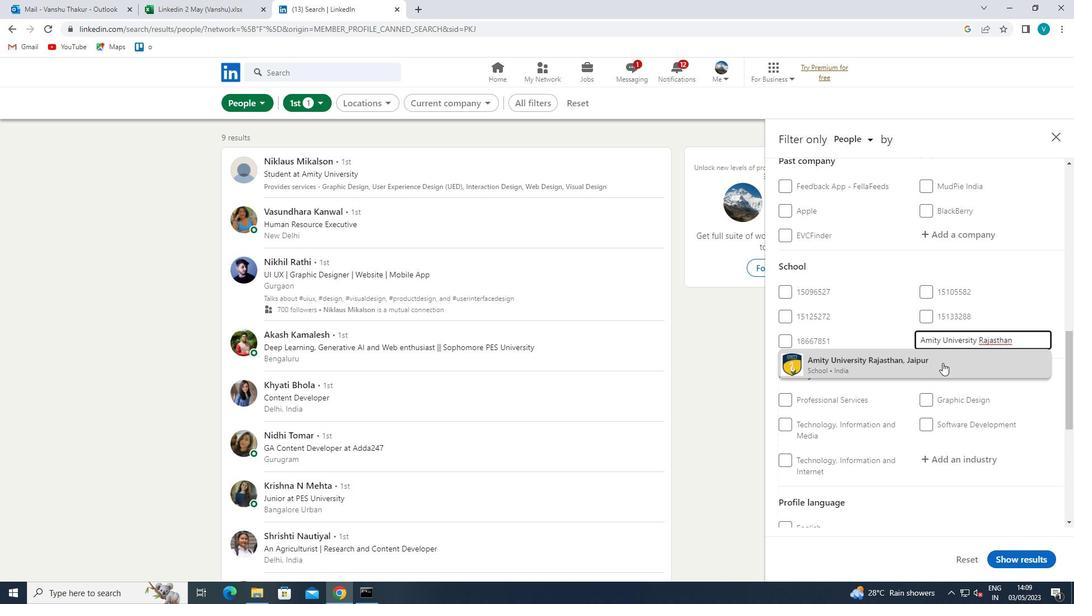 
Action: Mouse moved to (943, 363)
Screenshot: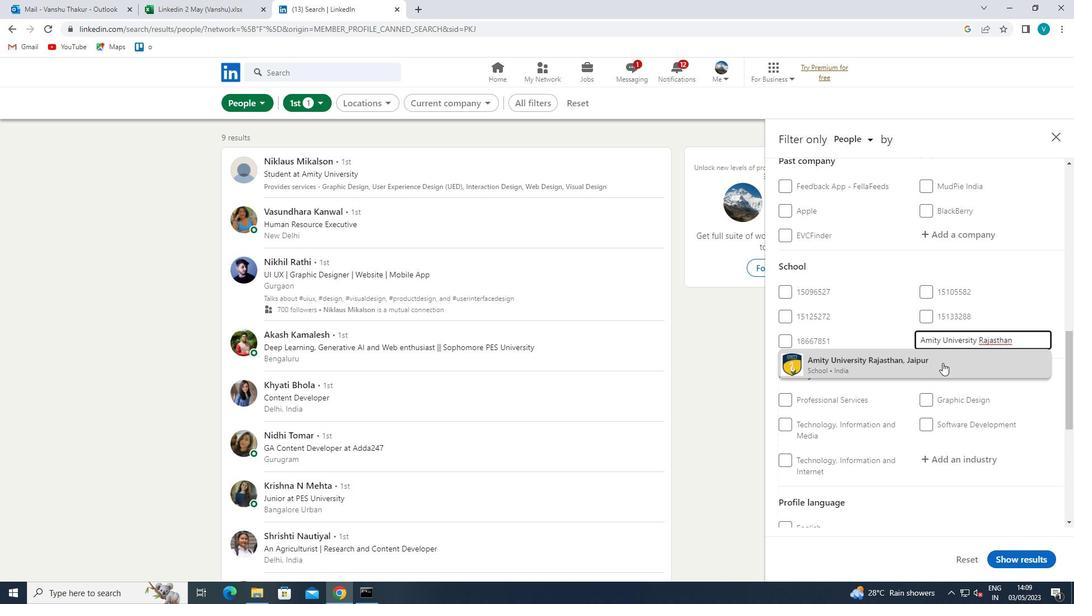 
Action: Mouse scrolled (943, 362) with delta (0, 0)
Screenshot: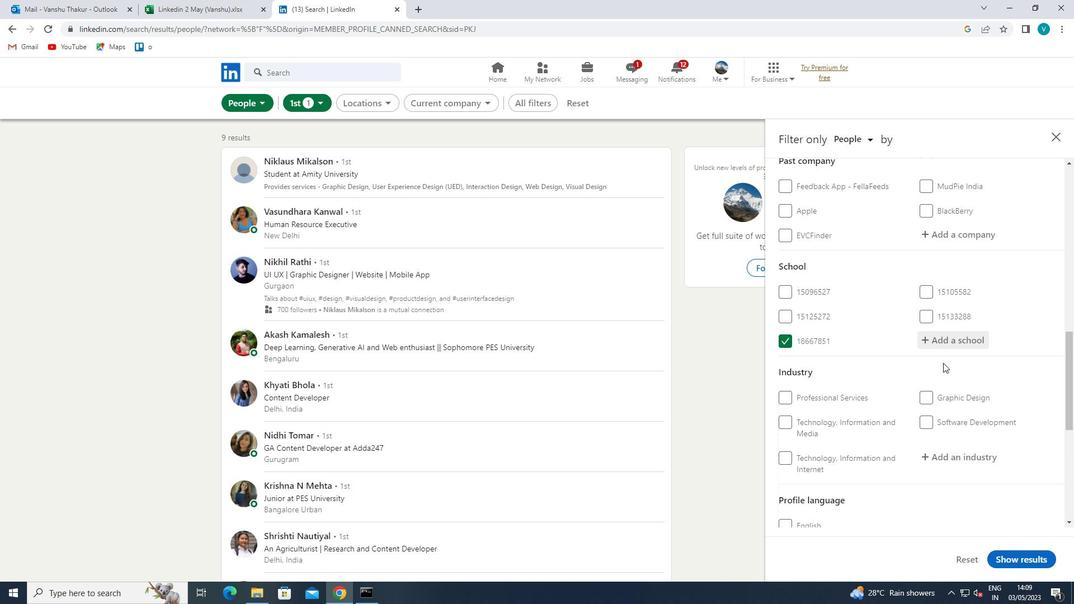 
Action: Mouse scrolled (943, 362) with delta (0, 0)
Screenshot: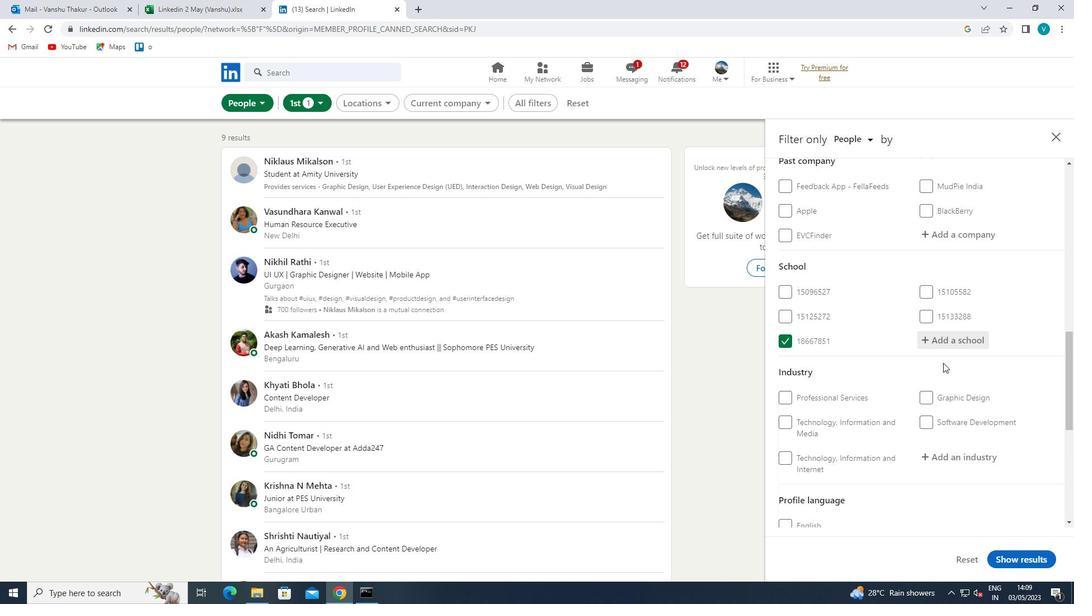 
Action: Mouse moved to (962, 345)
Screenshot: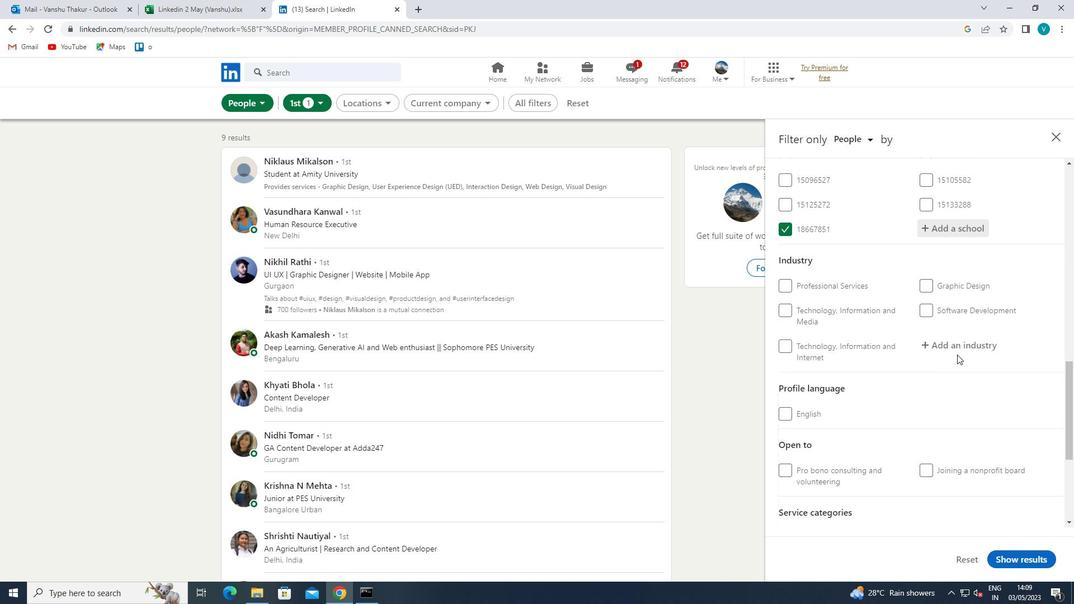 
Action: Mouse pressed left at (962, 345)
Screenshot: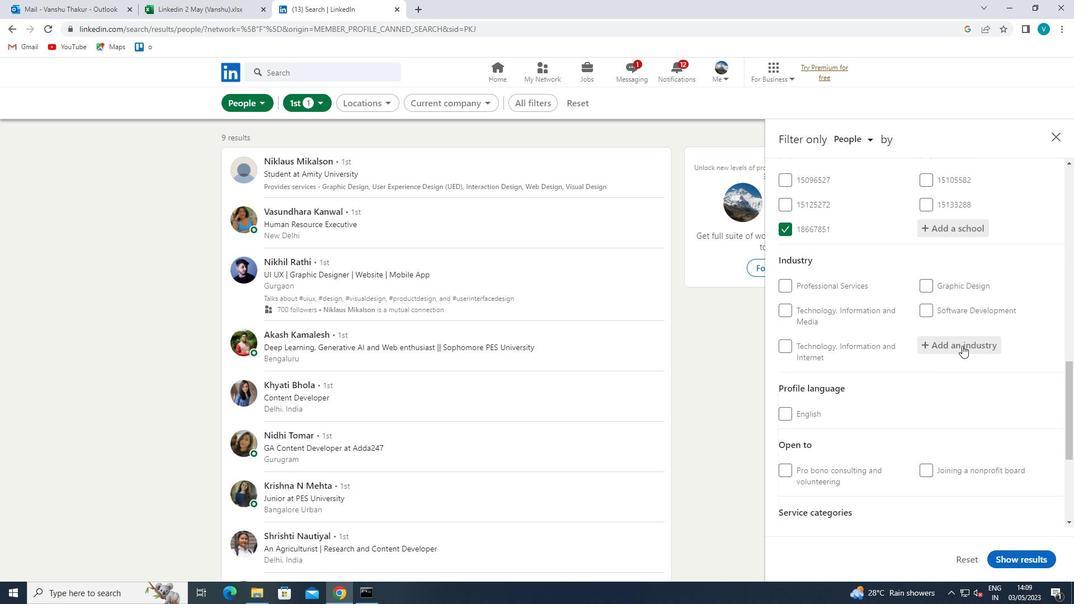
Action: Mouse moved to (960, 346)
Screenshot: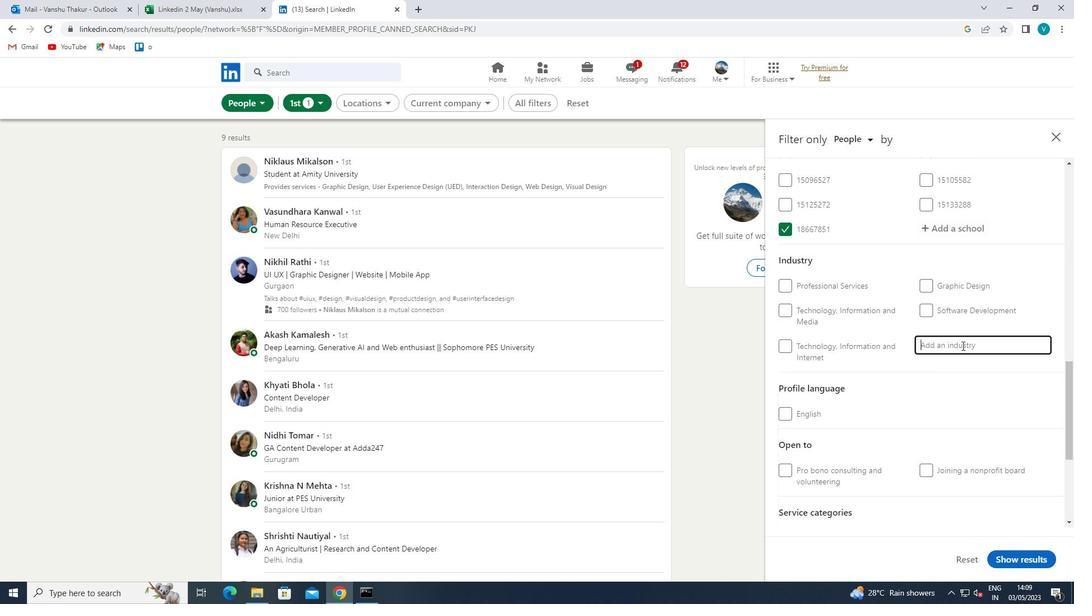 
Action: Key pressed <Key.shift>OIL<Key.space><Key.shift><Key.shift><Key.shift>EXTRACTION
Screenshot: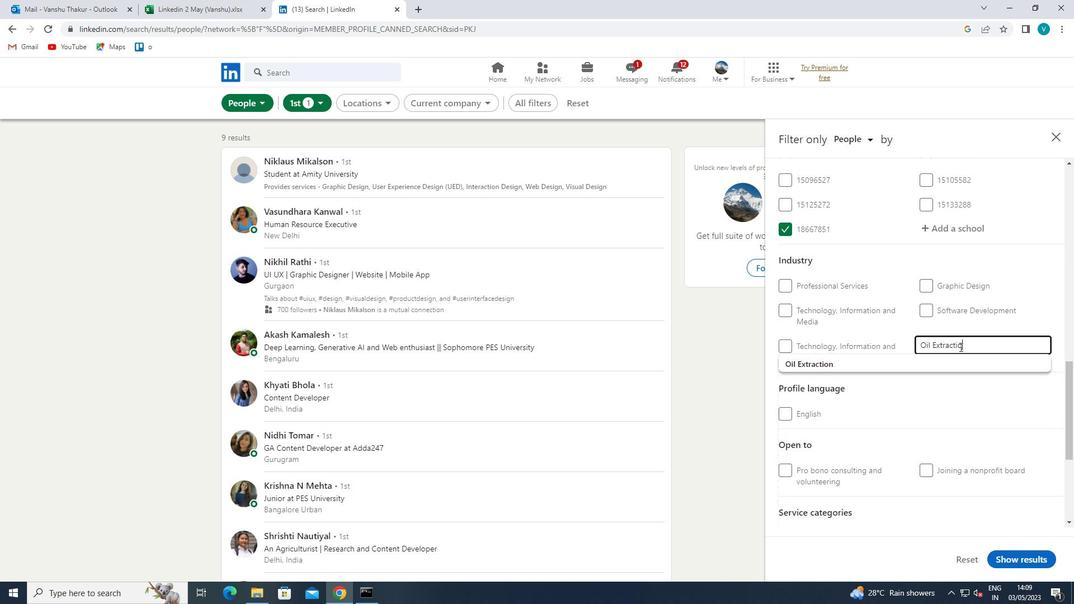 
Action: Mouse moved to (940, 356)
Screenshot: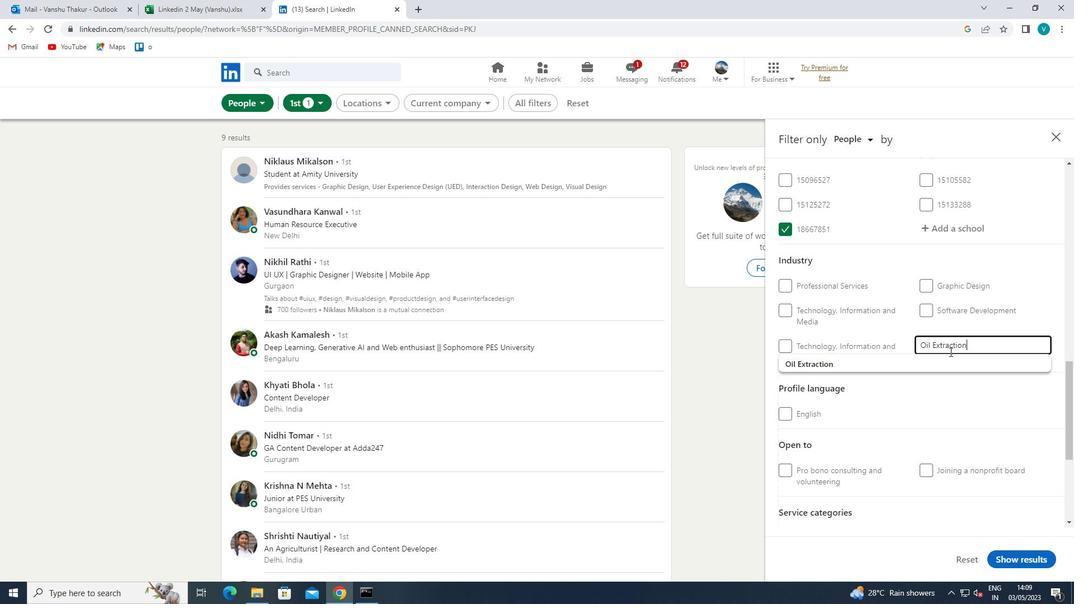 
Action: Mouse pressed left at (940, 356)
Screenshot: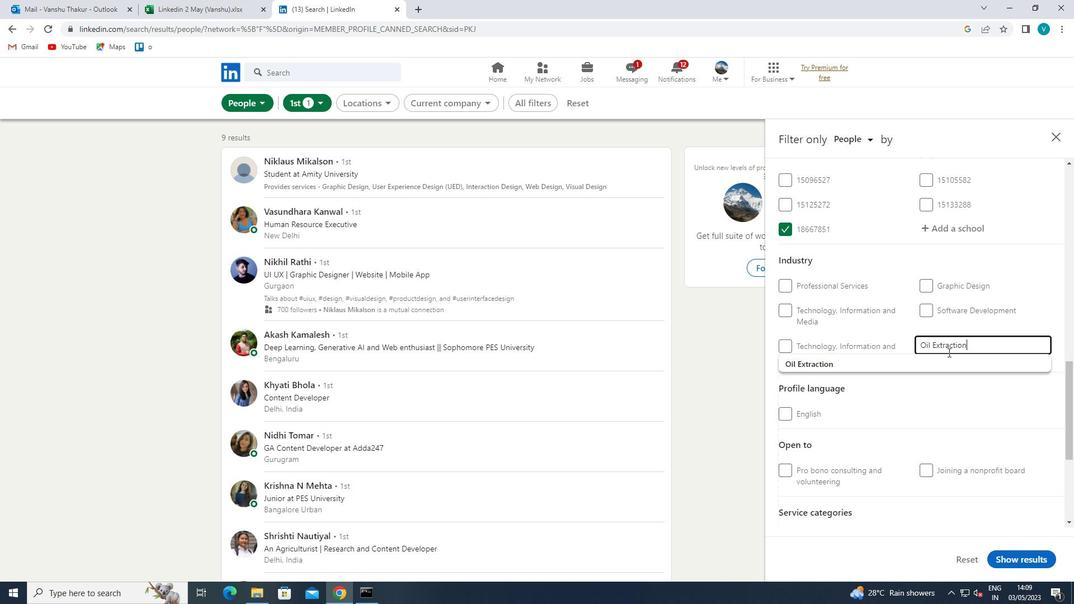 
Action: Mouse scrolled (940, 356) with delta (0, 0)
Screenshot: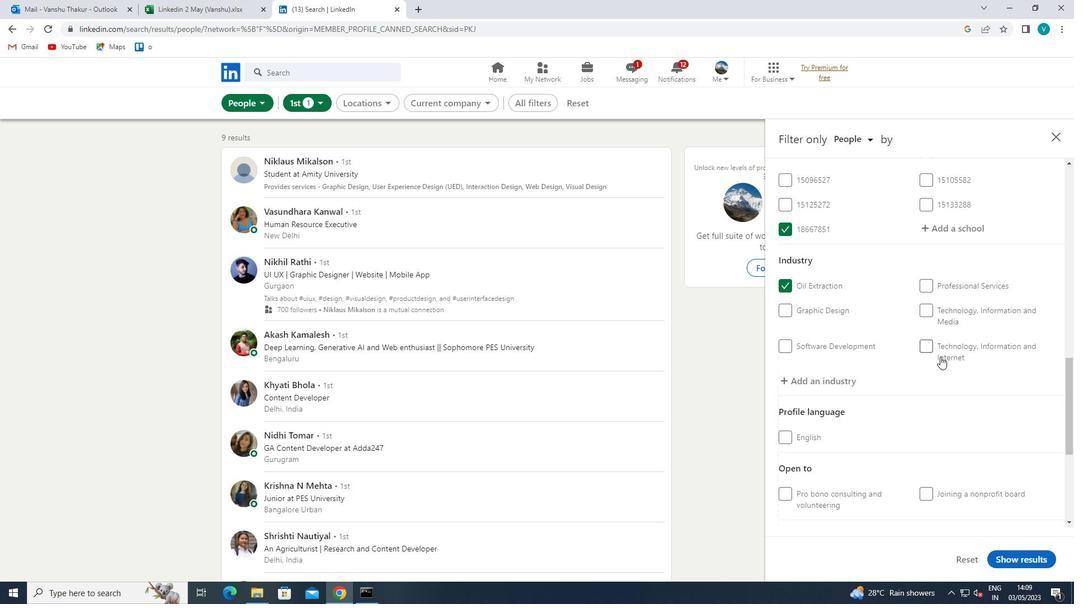 
Action: Mouse moved to (939, 357)
Screenshot: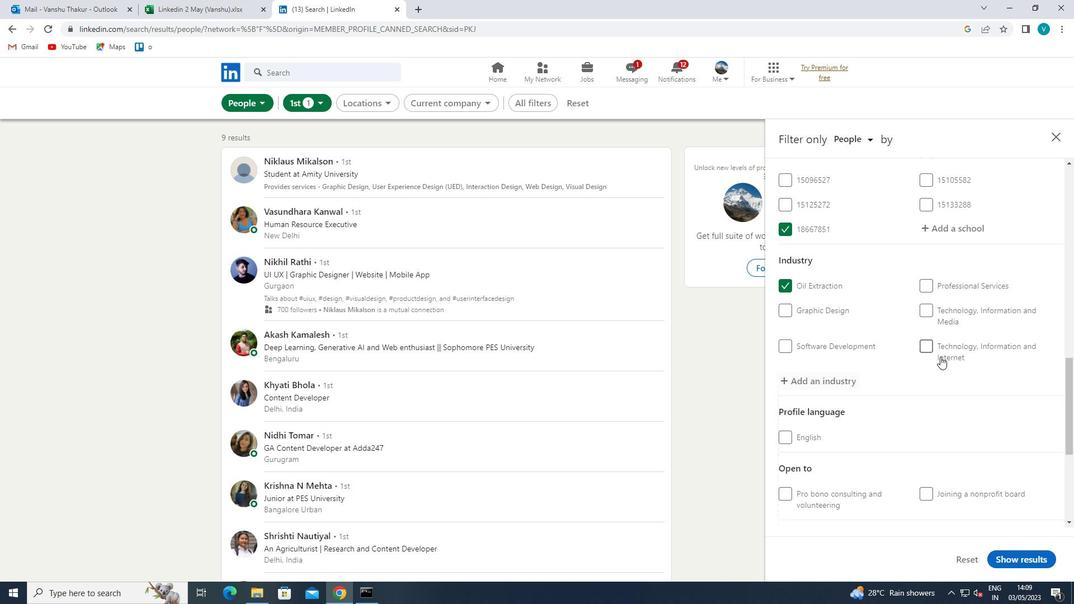 
Action: Mouse scrolled (939, 356) with delta (0, 0)
Screenshot: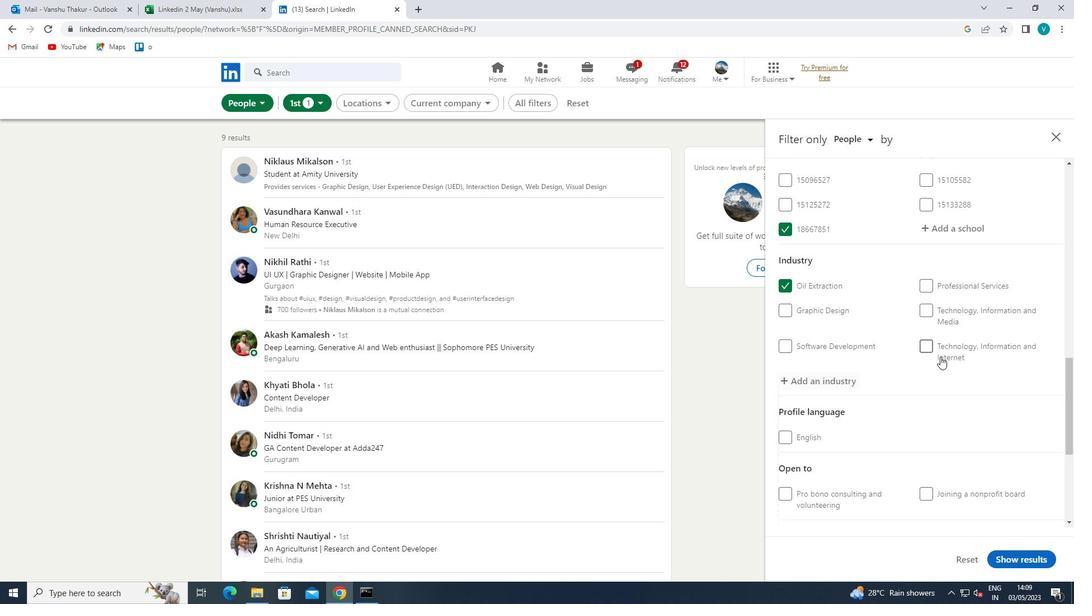 
Action: Mouse moved to (938, 358)
Screenshot: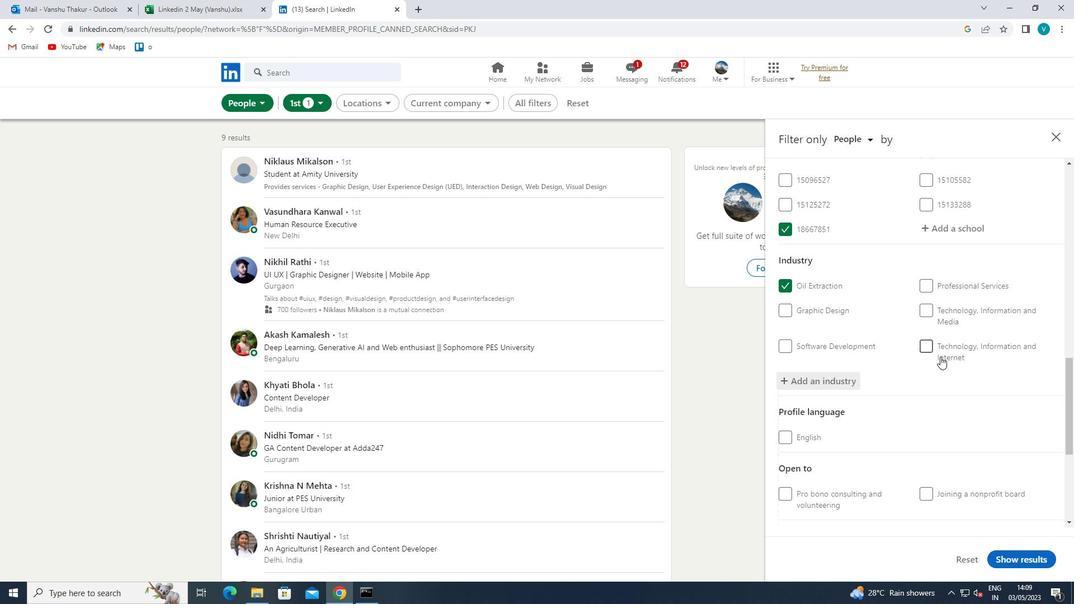 
Action: Mouse scrolled (938, 357) with delta (0, 0)
Screenshot: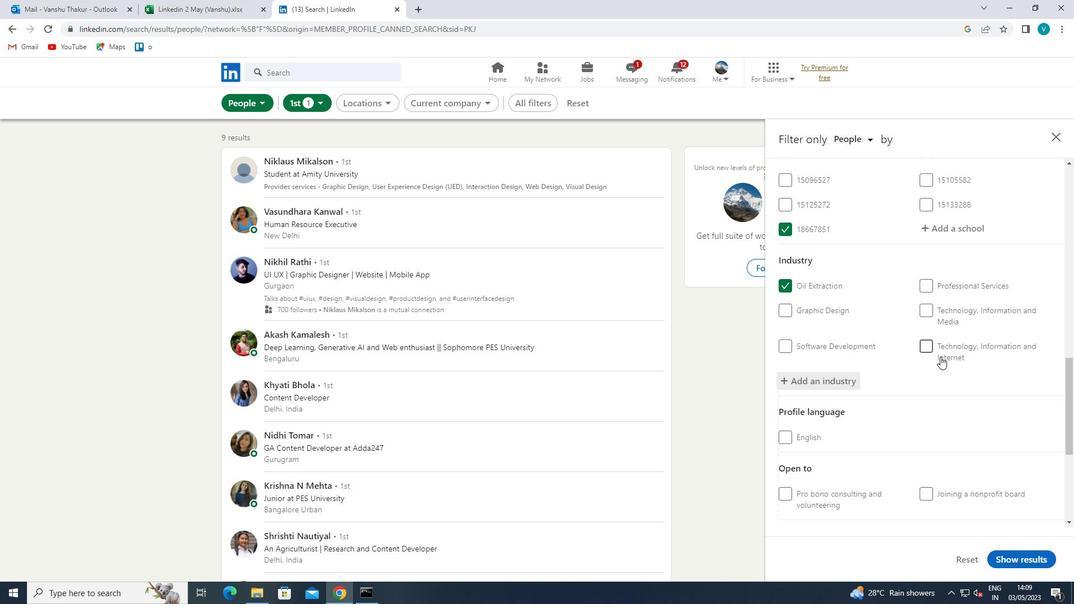 
Action: Mouse moved to (937, 358)
Screenshot: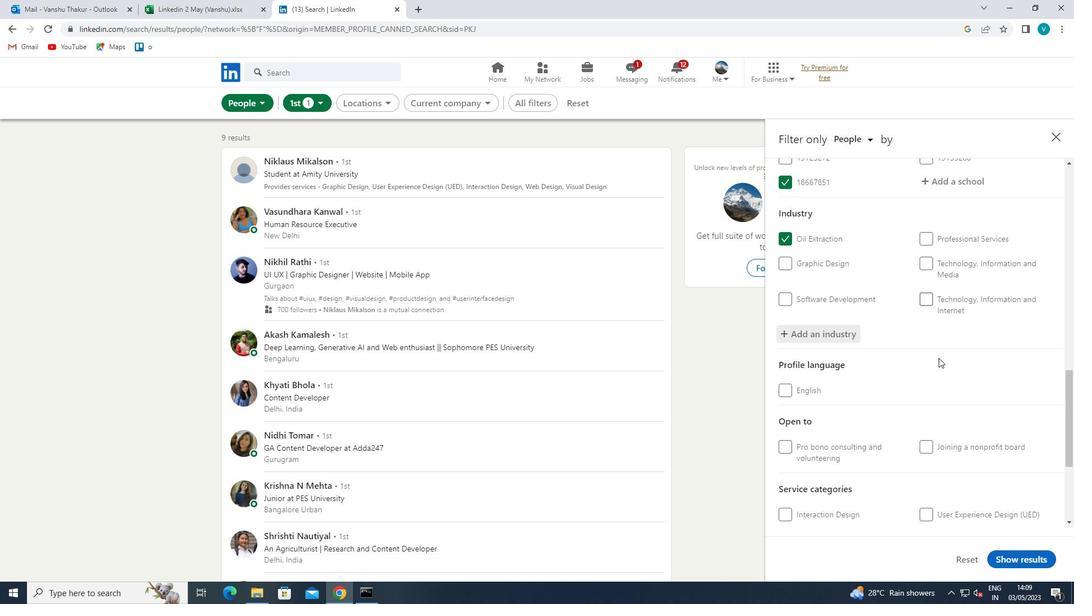 
Action: Mouse scrolled (937, 358) with delta (0, 0)
Screenshot: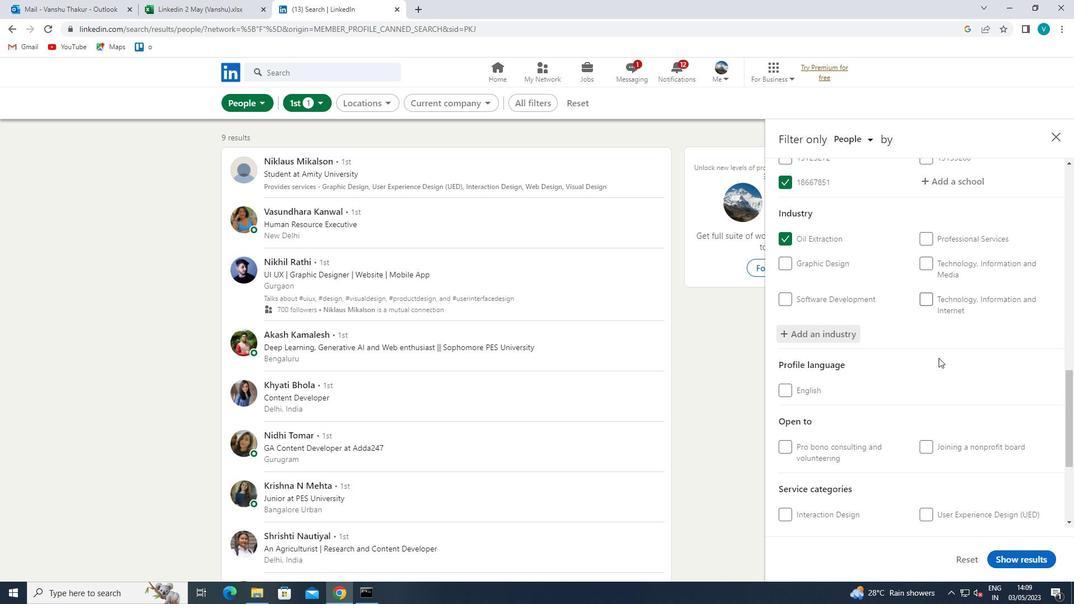 
Action: Mouse scrolled (937, 358) with delta (0, 0)
Screenshot: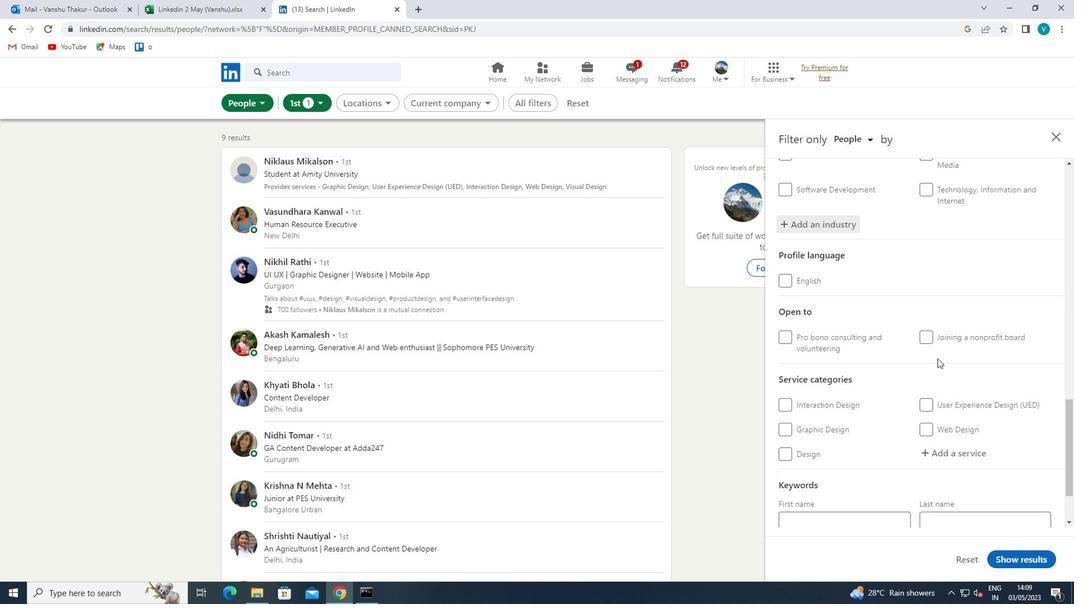 
Action: Mouse moved to (933, 370)
Screenshot: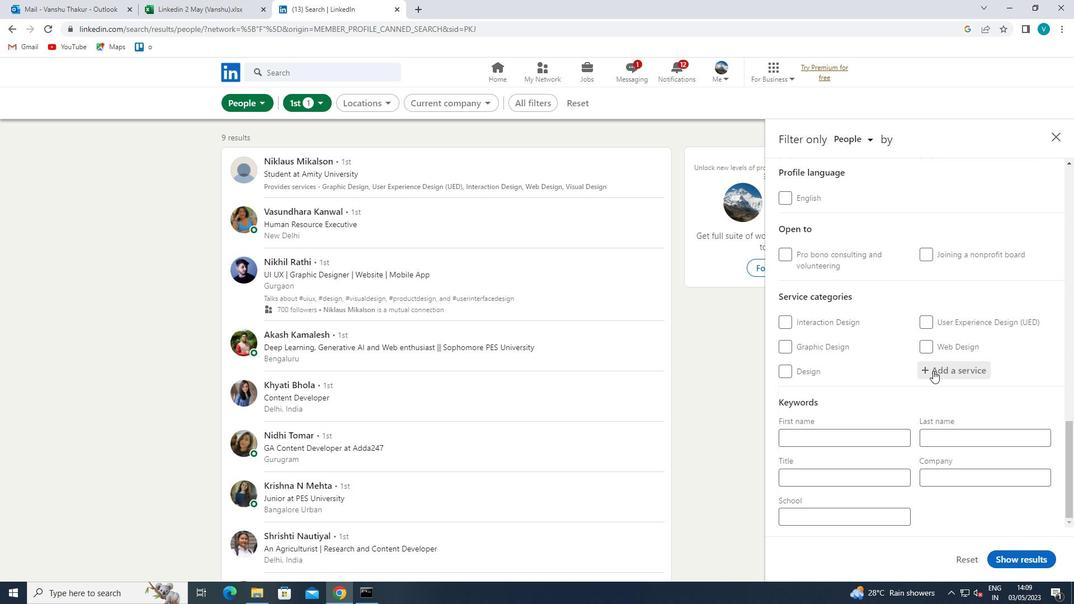 
Action: Mouse pressed left at (933, 370)
Screenshot: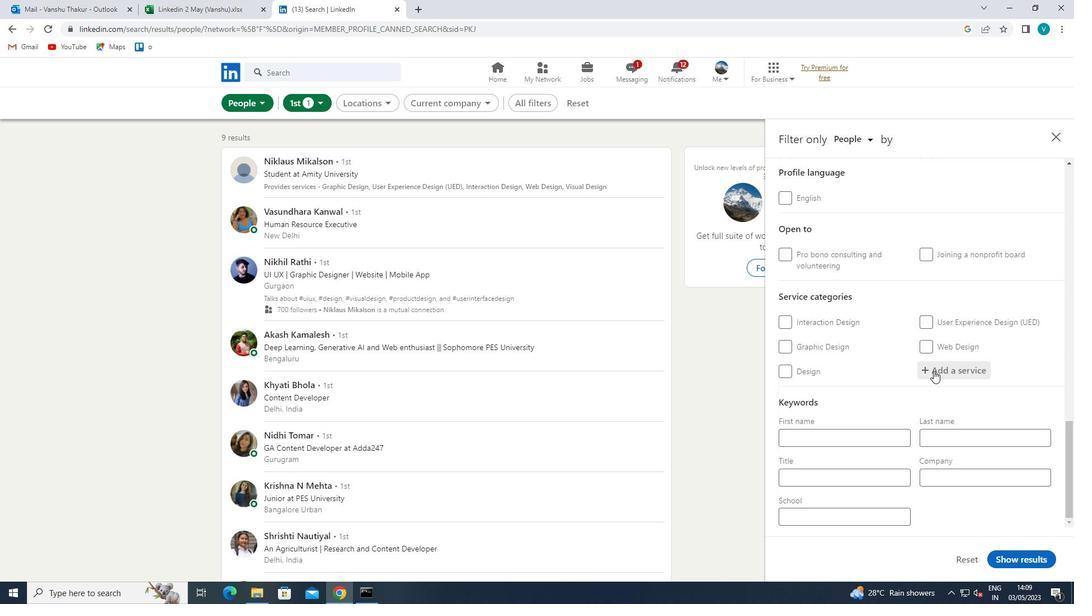 
Action: Key pressed <Key.shift>ADMINISTRATIVE
Screenshot: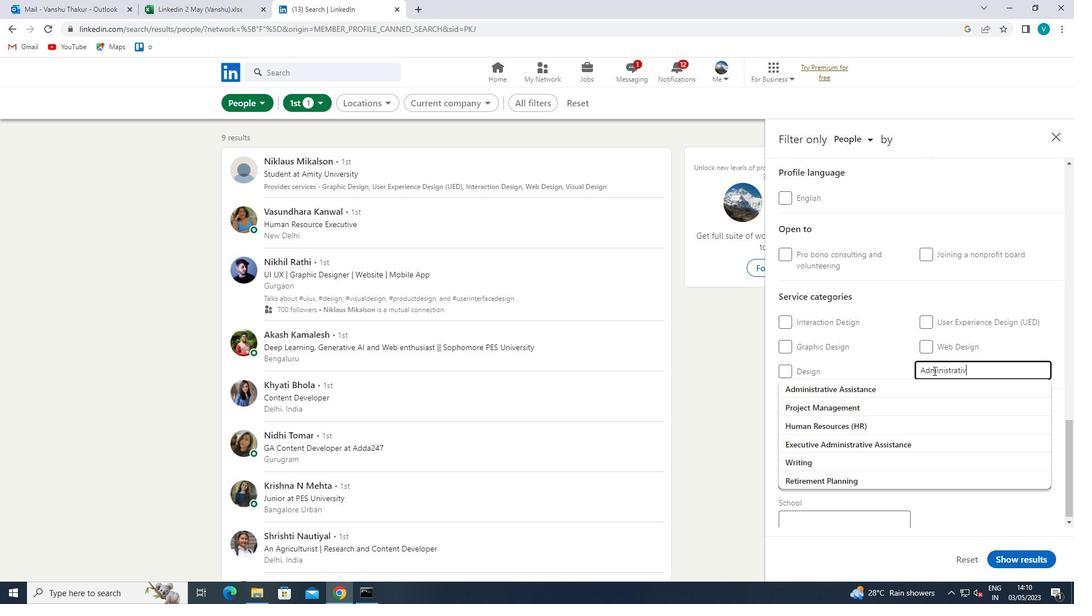 
Action: Mouse moved to (886, 369)
Screenshot: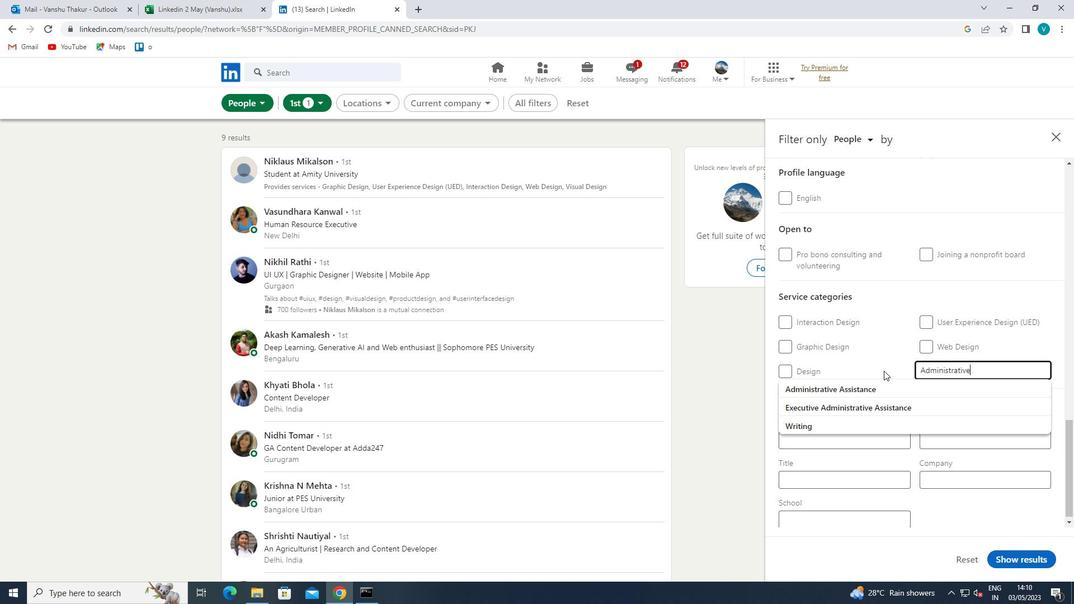 
Action: Mouse pressed left at (886, 369)
Screenshot: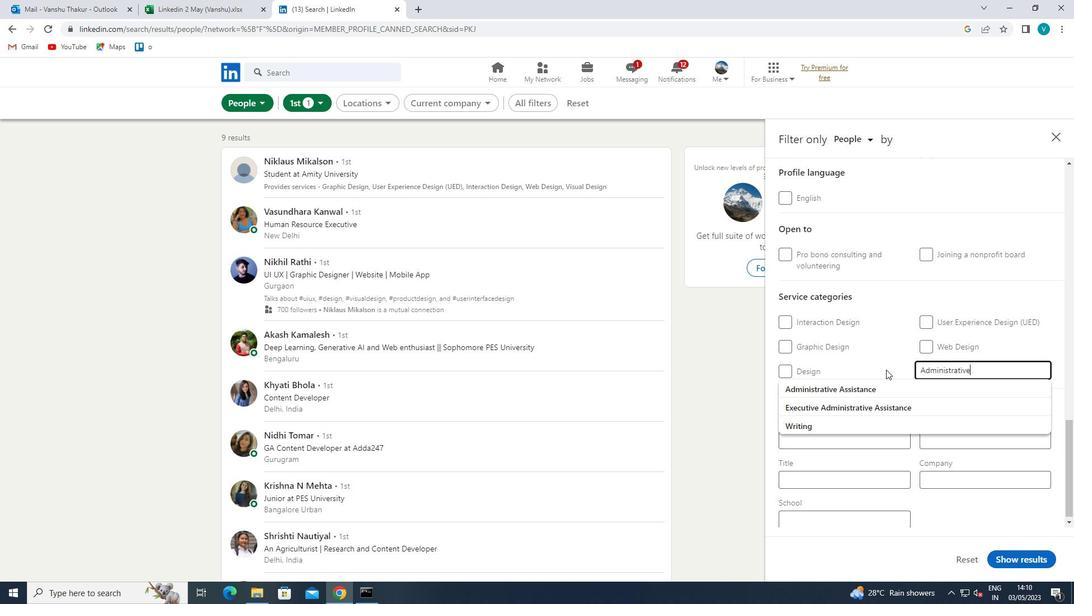 
Action: Mouse scrolled (886, 369) with delta (0, 0)
Screenshot: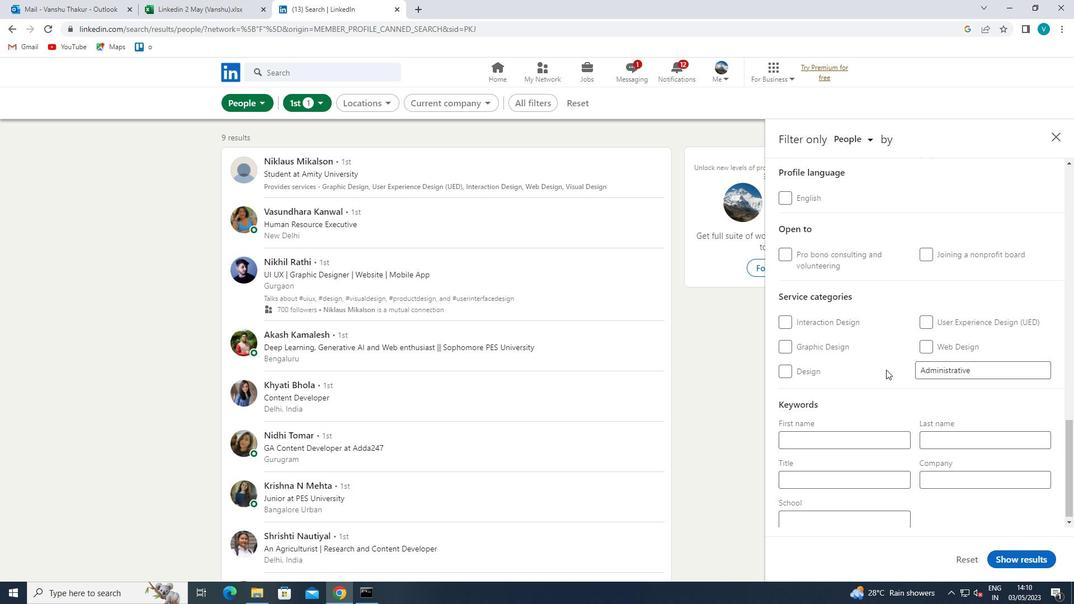 
Action: Mouse scrolled (886, 369) with delta (0, 0)
Screenshot: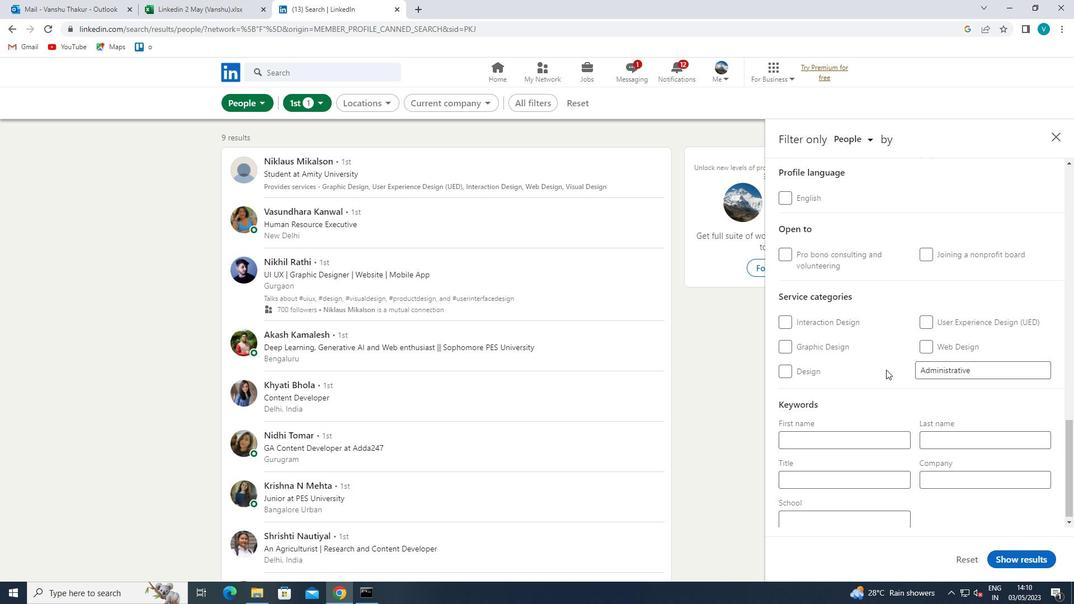 
Action: Mouse scrolled (886, 369) with delta (0, 0)
Screenshot: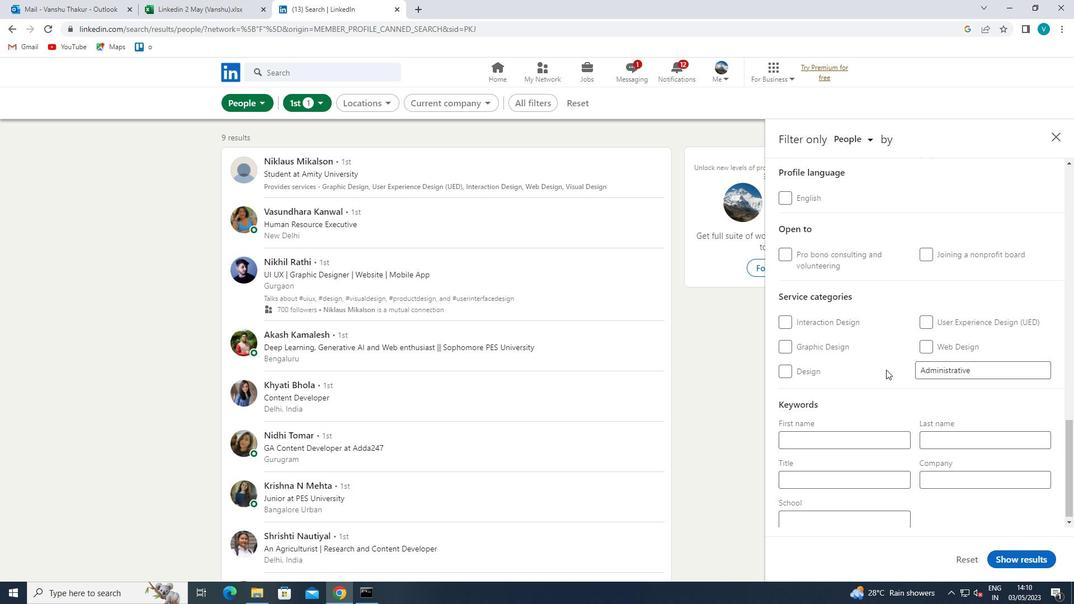 
Action: Mouse moved to (870, 475)
Screenshot: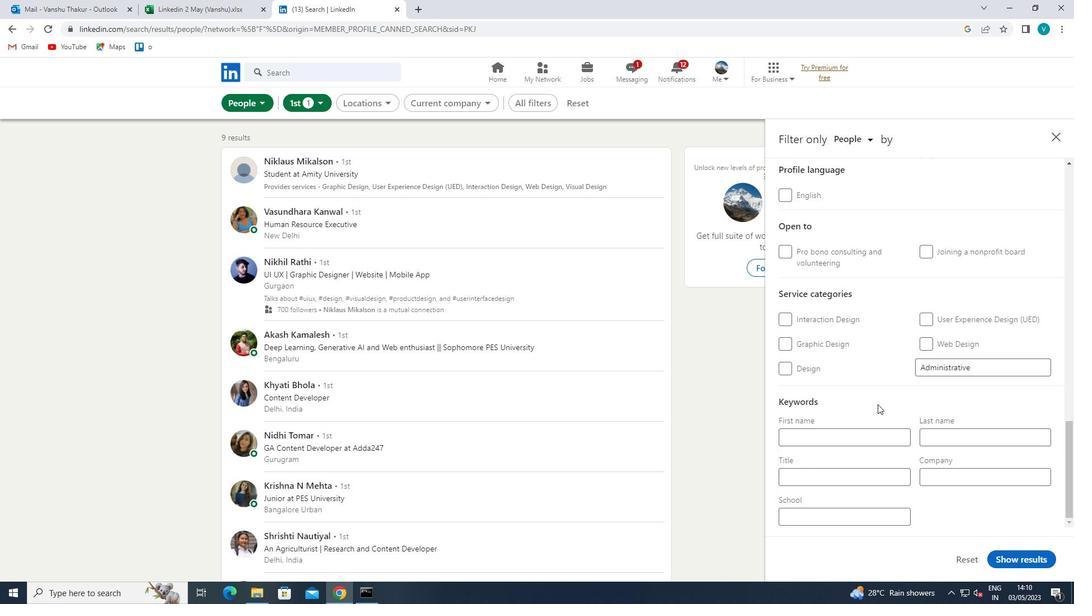 
Action: Mouse pressed left at (870, 475)
Screenshot: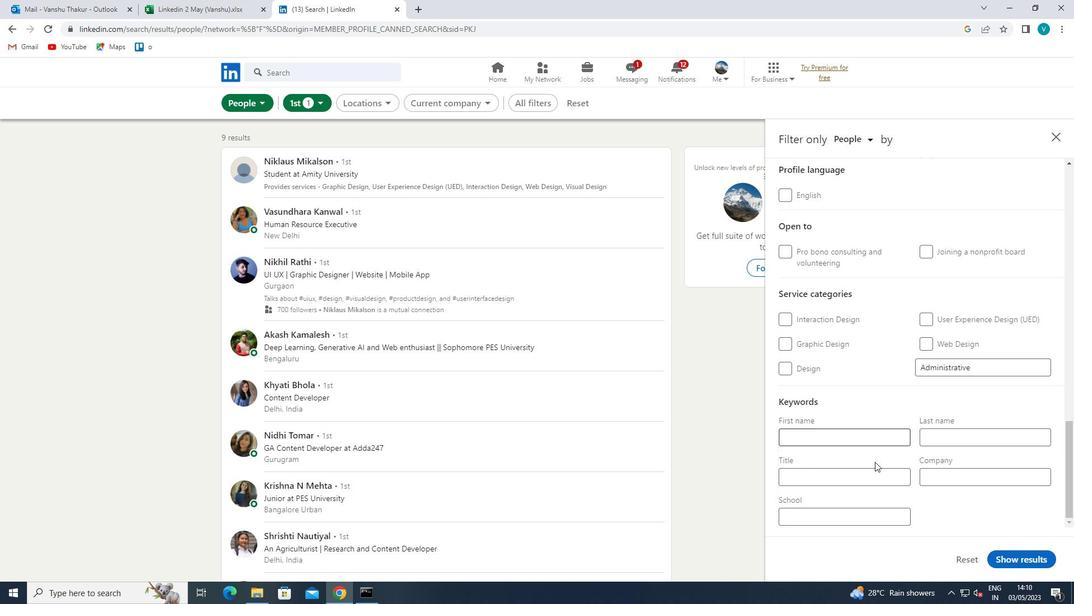 
Action: Mouse moved to (871, 475)
Screenshot: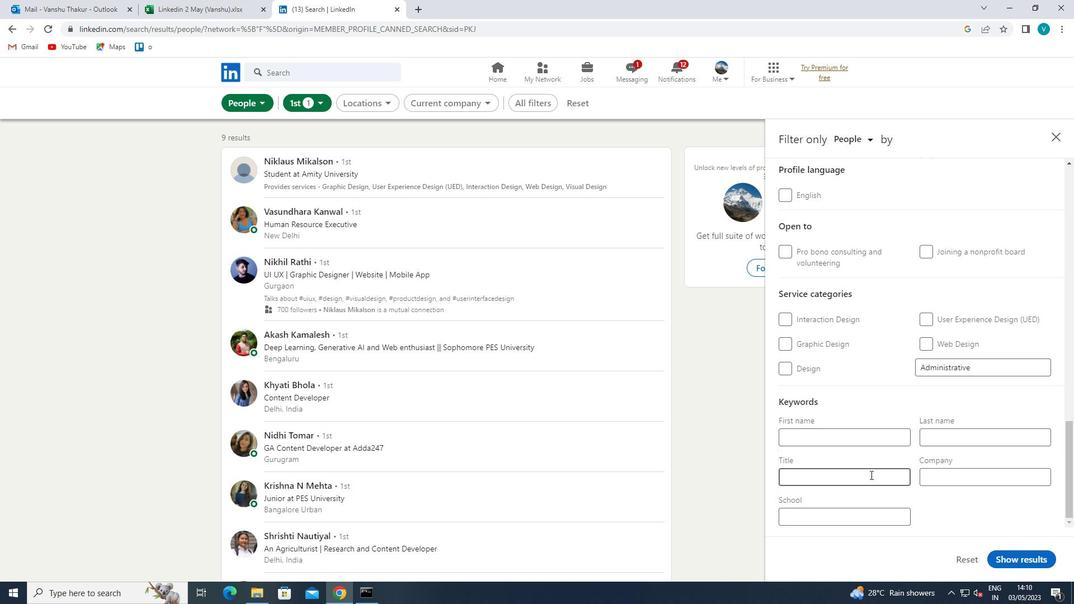 
Action: Key pressed <Key.shift>PARALEGAL<Key.space>
Screenshot: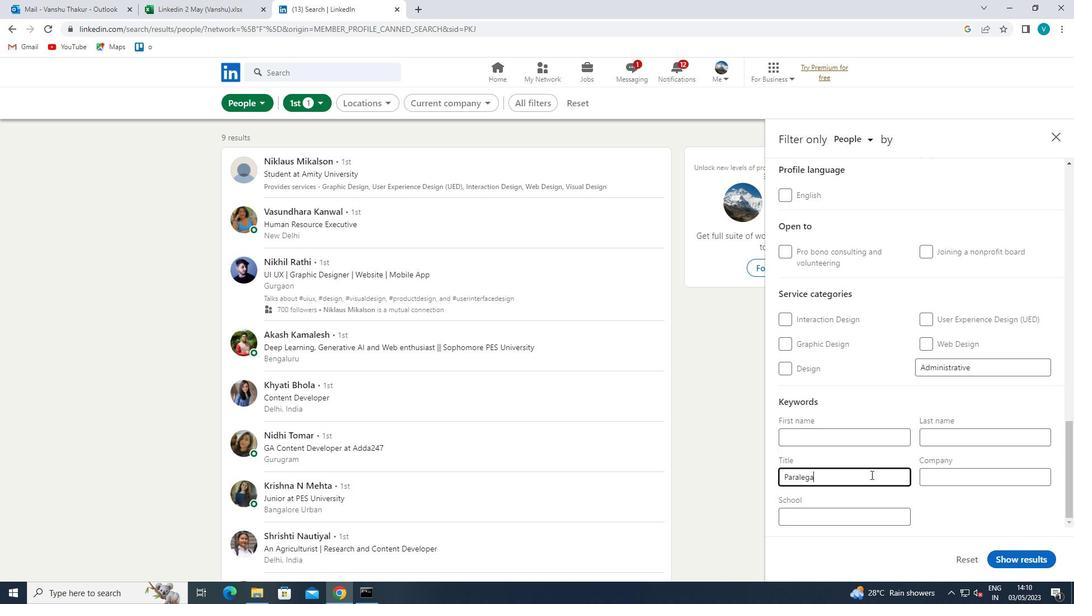 
Action: Mouse moved to (1022, 552)
Screenshot: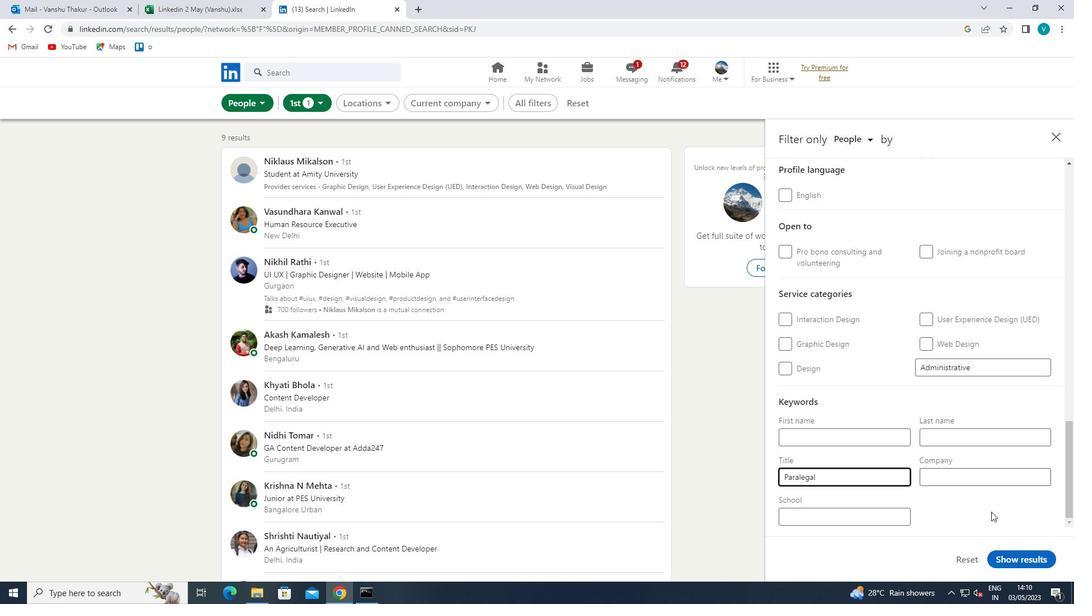 
Action: Mouse pressed left at (1022, 552)
Screenshot: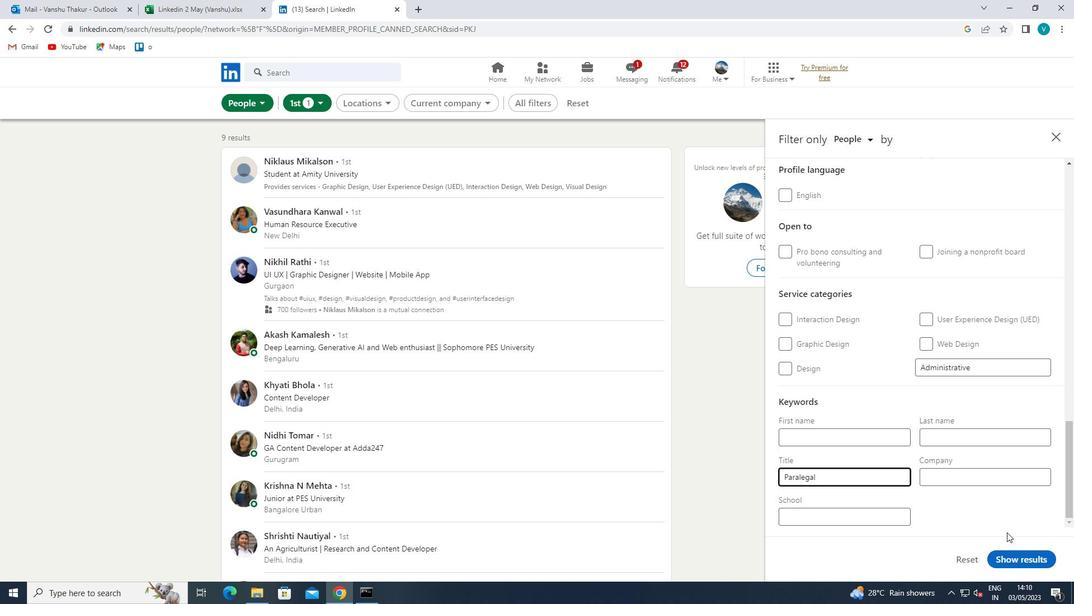 
Action: Mouse moved to (1022, 552)
Screenshot: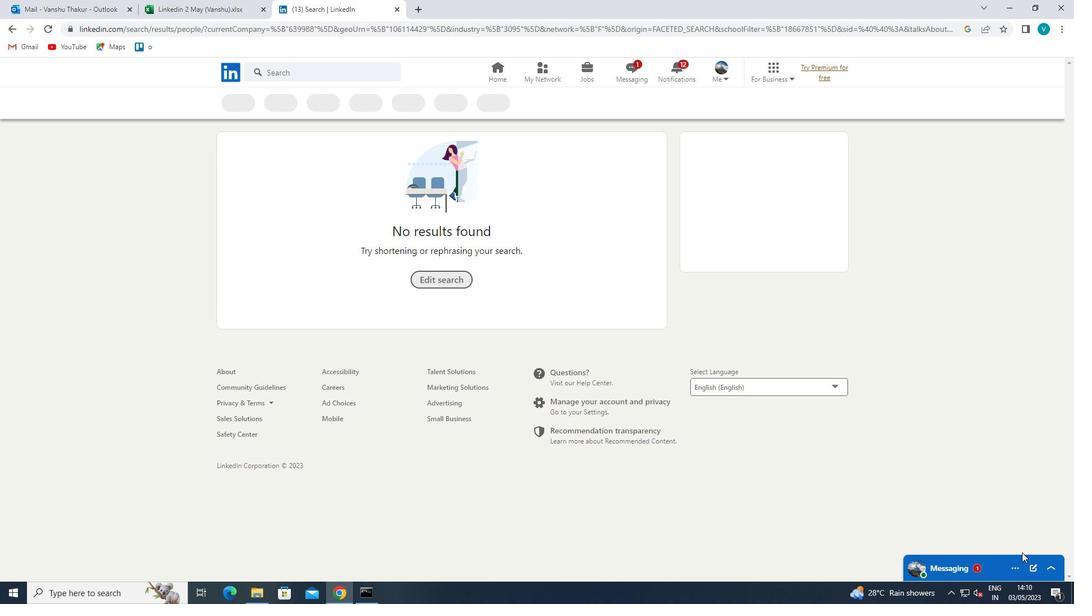 
